Task: Assign Person0000000063 as Assignee of Issue Issue0000000158 in Backlog  in Scrum Project Project0000000032 in Jira. Assign Person0000000064 as Assignee of Issue Issue0000000159 in Backlog  in Scrum Project Project0000000032 in Jira. Assign Person0000000064 as Assignee of Issue Issue0000000160 in Backlog  in Scrum Project Project0000000032 in Jira. Create a Sprint called Sprint0000000091 in Scrum Project Project0000000031 in Jira. Create a Sprint called Sprint0000000092 in Scrum Project Project0000000031 in Jira
Action: Mouse moved to (317, 122)
Screenshot: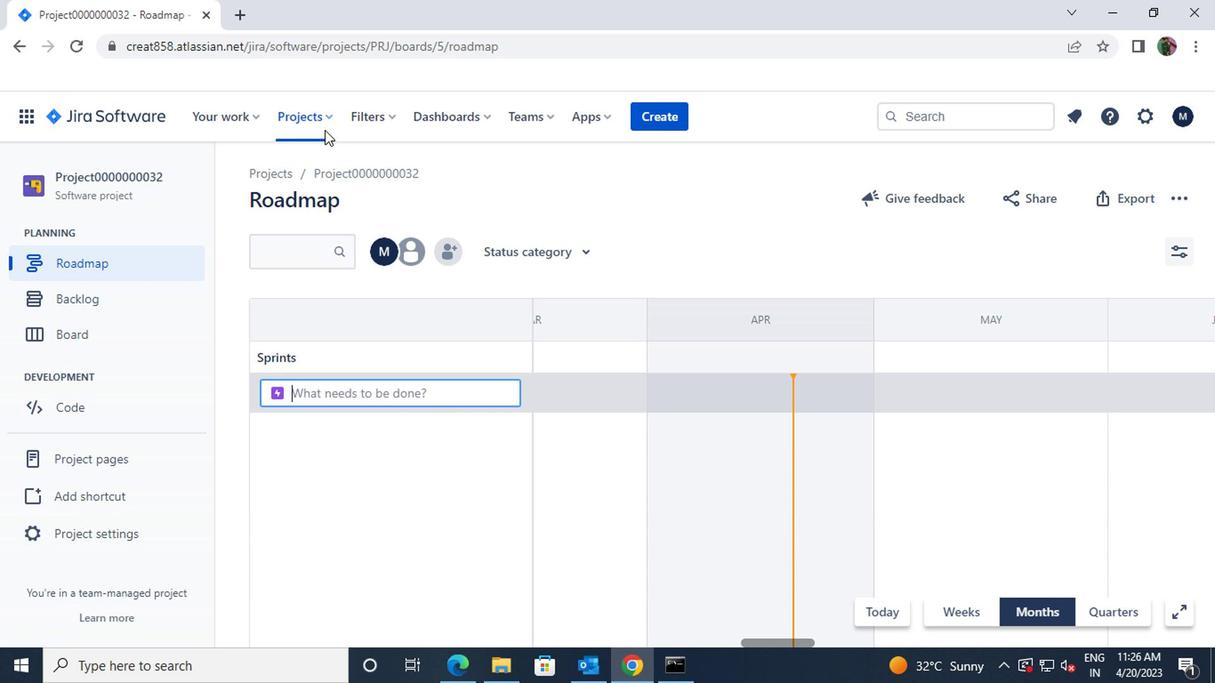 
Action: Mouse pressed left at (317, 122)
Screenshot: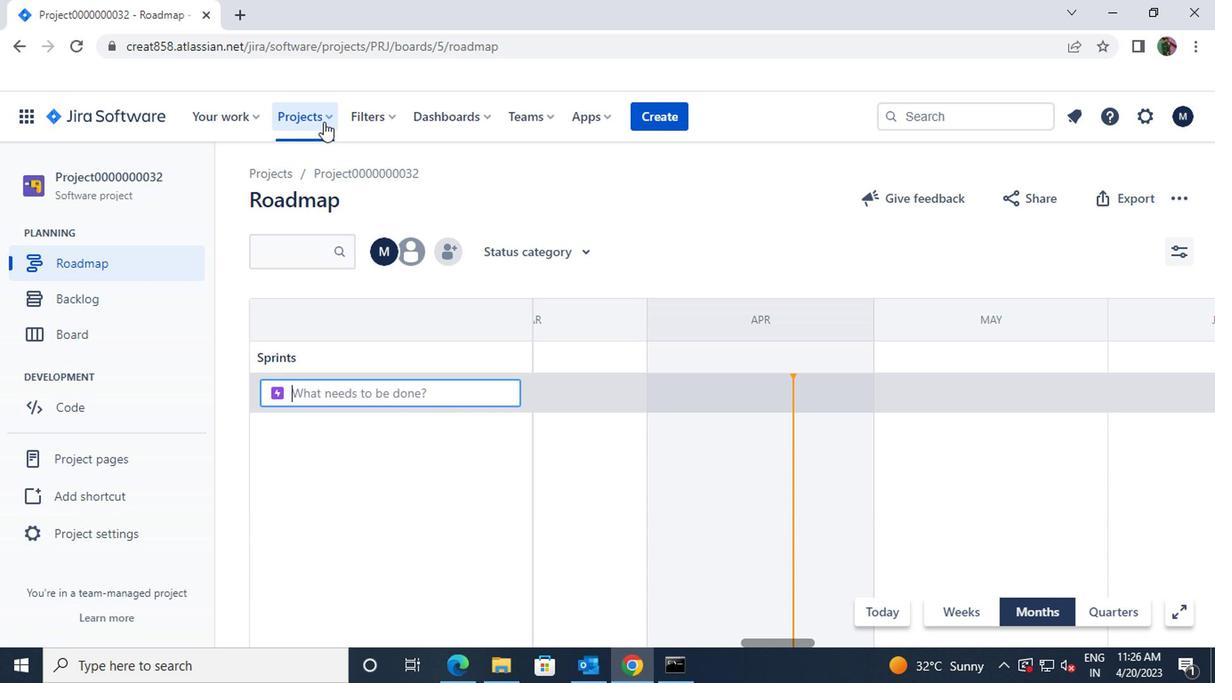 
Action: Mouse moved to (354, 198)
Screenshot: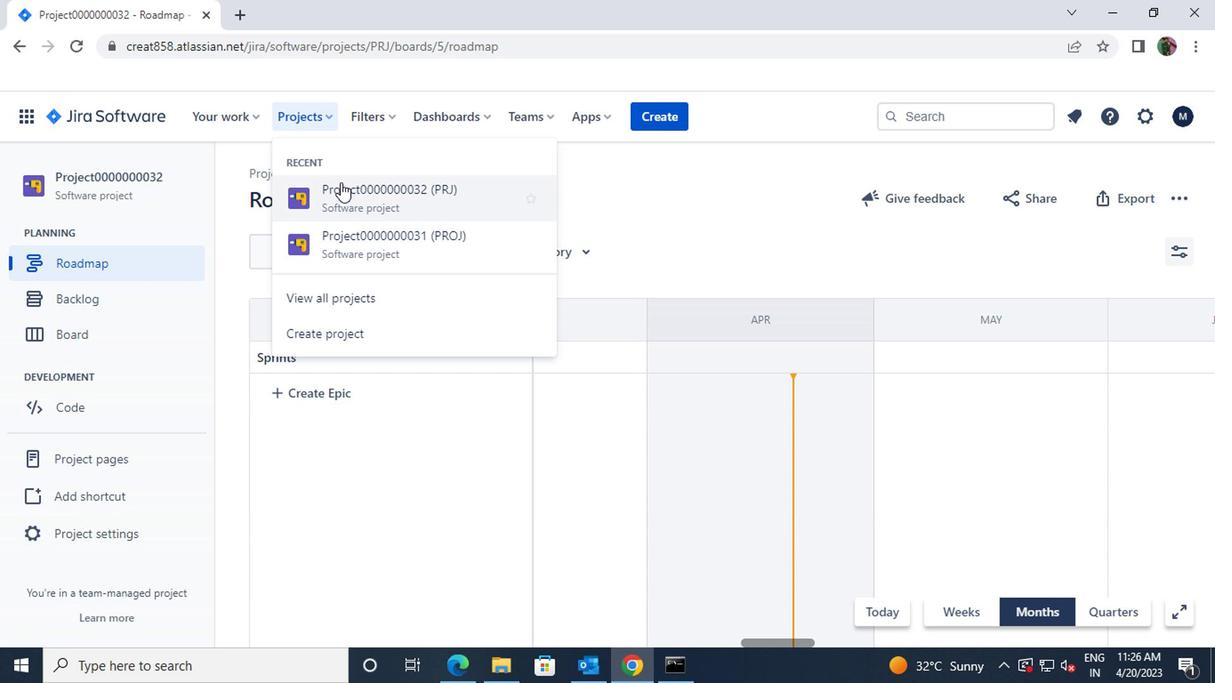 
Action: Mouse pressed left at (354, 198)
Screenshot: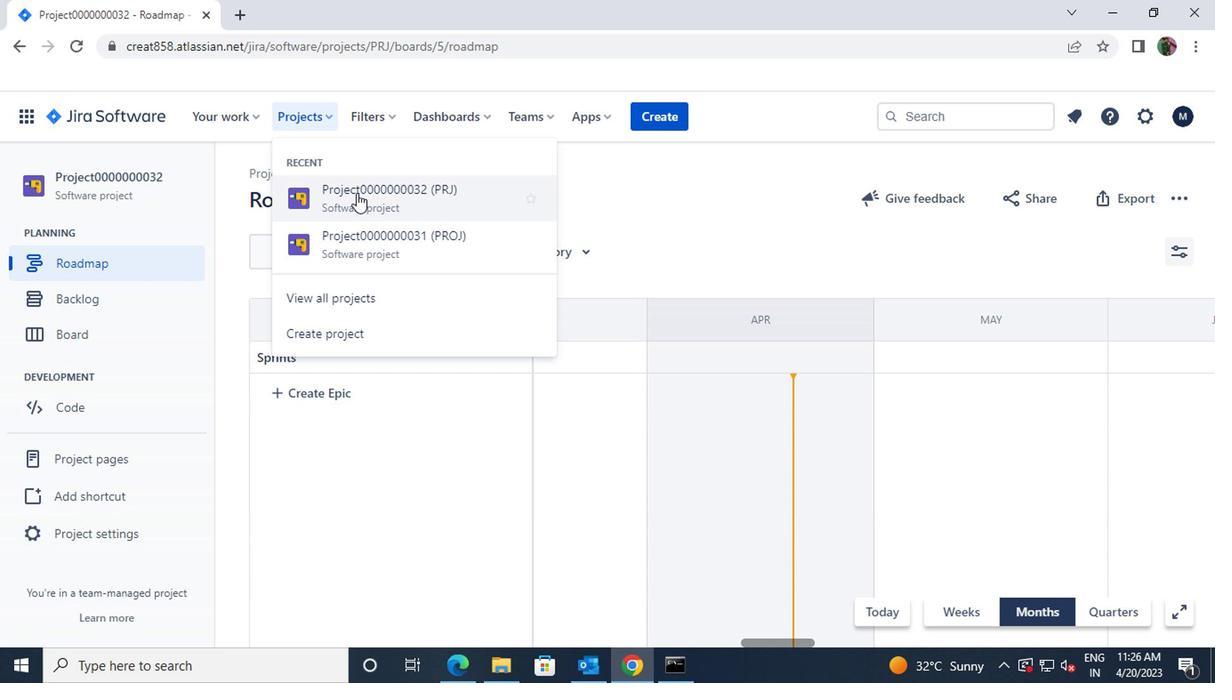 
Action: Mouse moved to (91, 300)
Screenshot: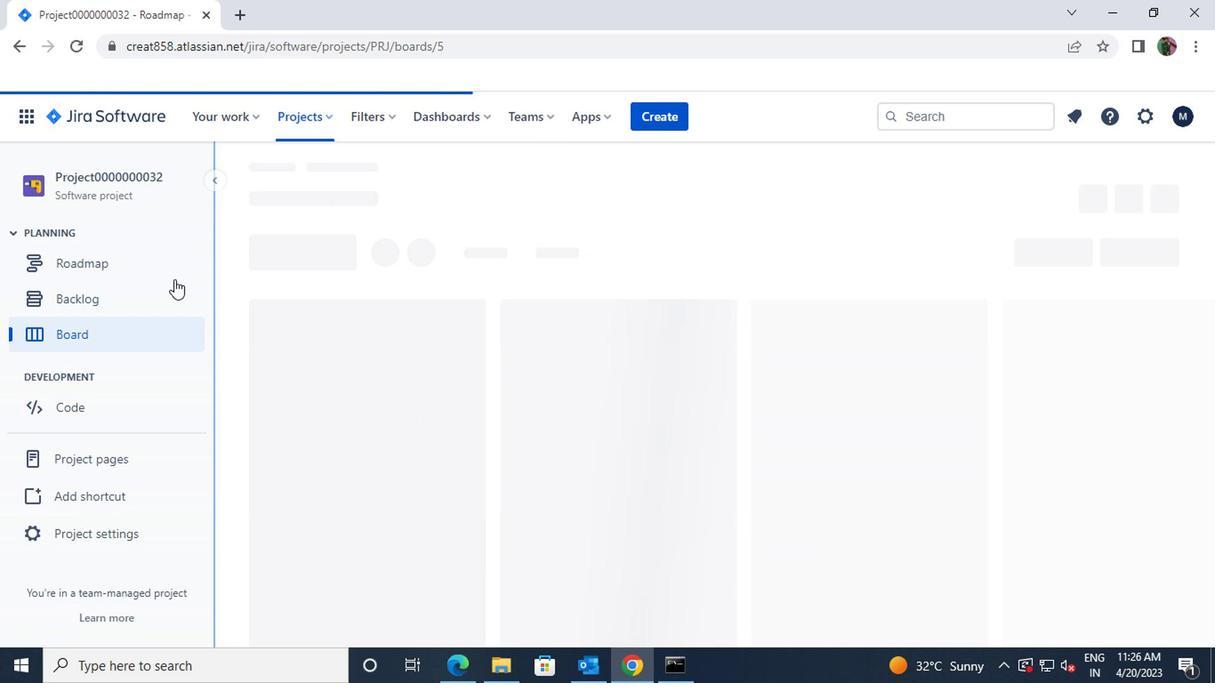 
Action: Mouse pressed left at (91, 300)
Screenshot: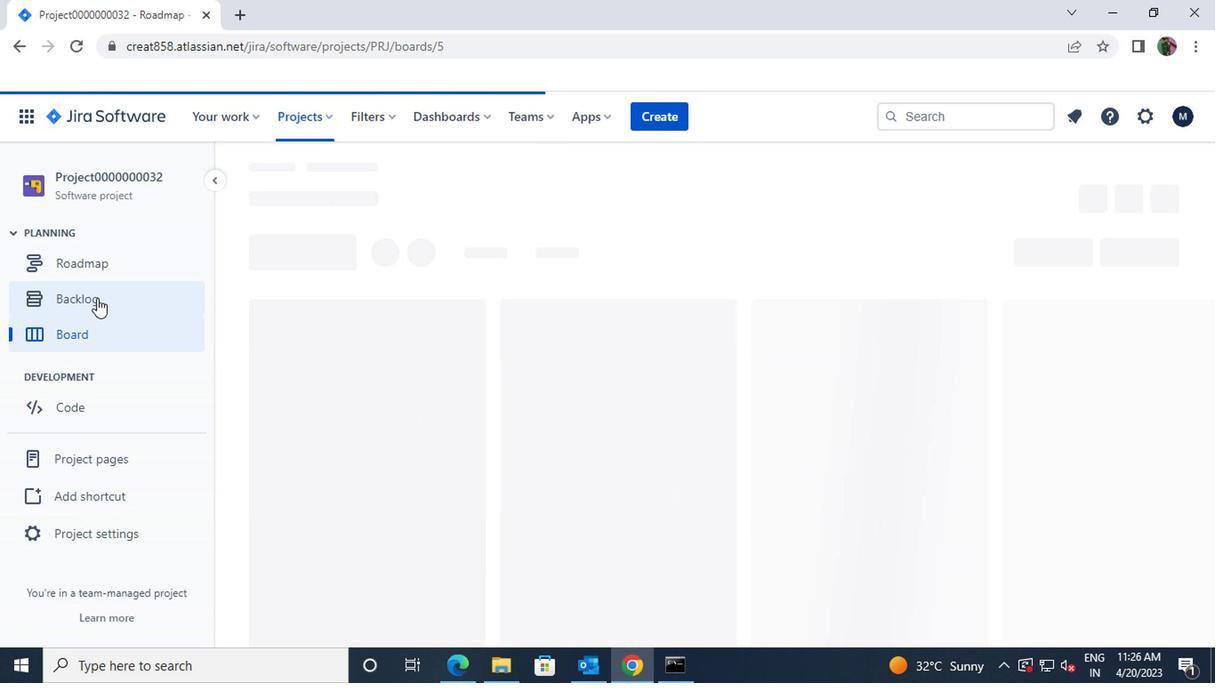
Action: Mouse moved to (1098, 422)
Screenshot: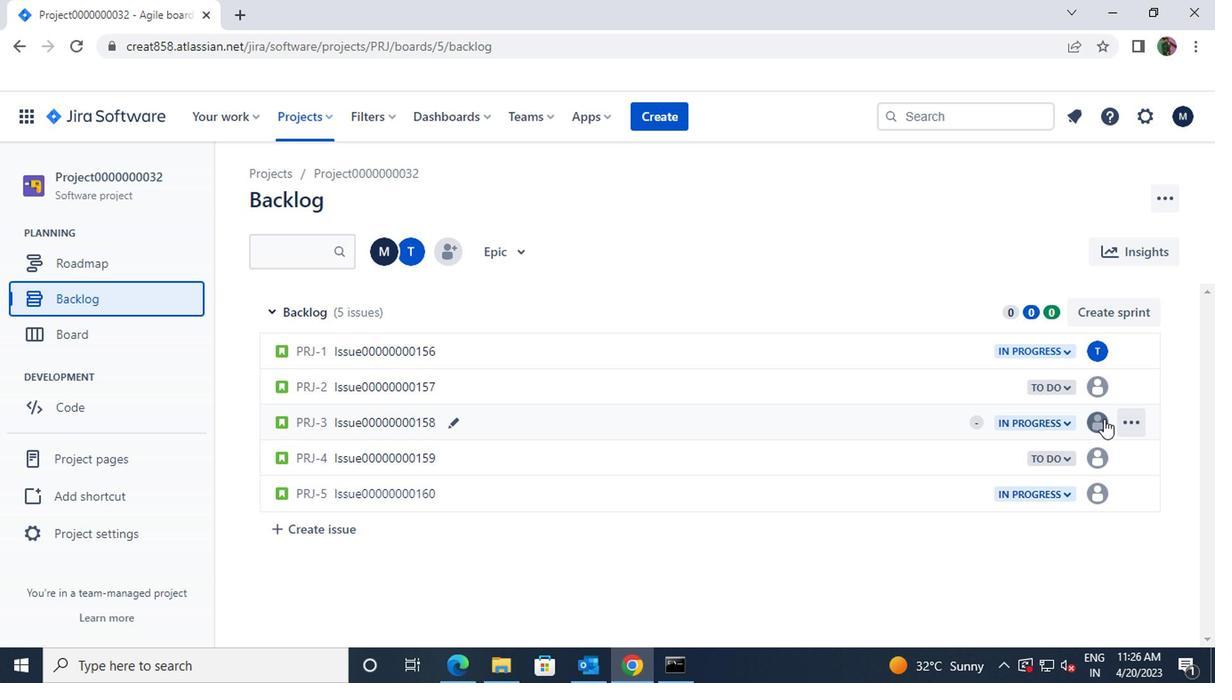
Action: Mouse pressed left at (1098, 422)
Screenshot: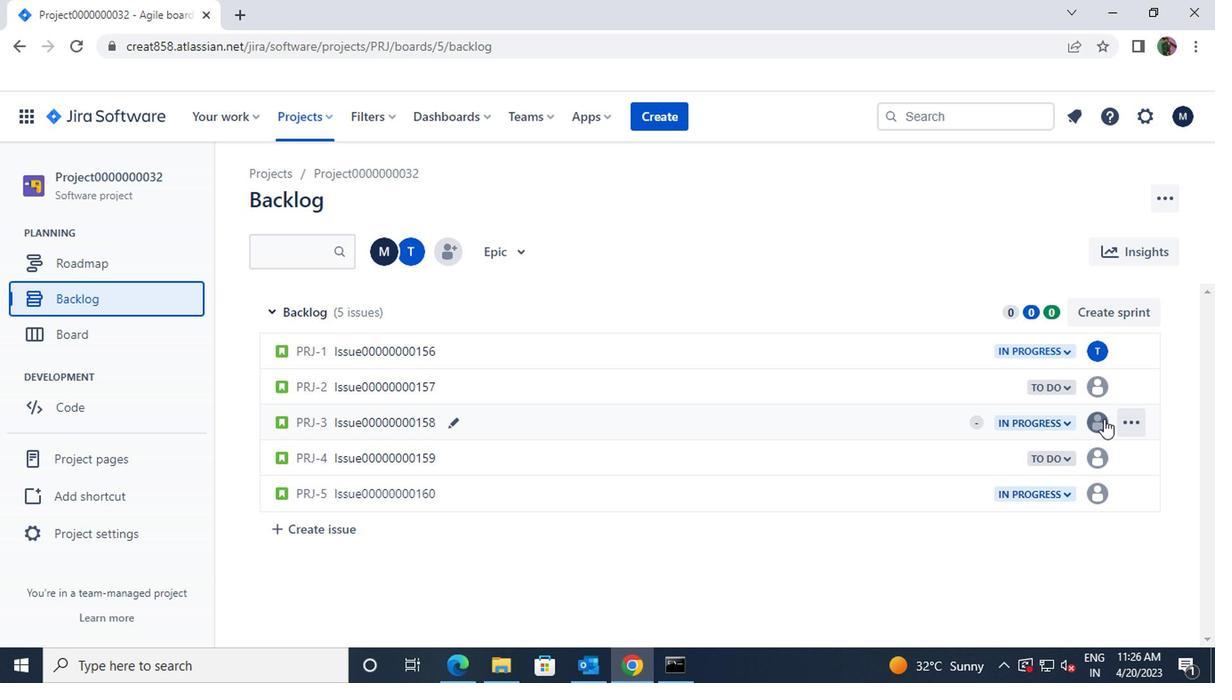 
Action: Mouse moved to (1038, 443)
Screenshot: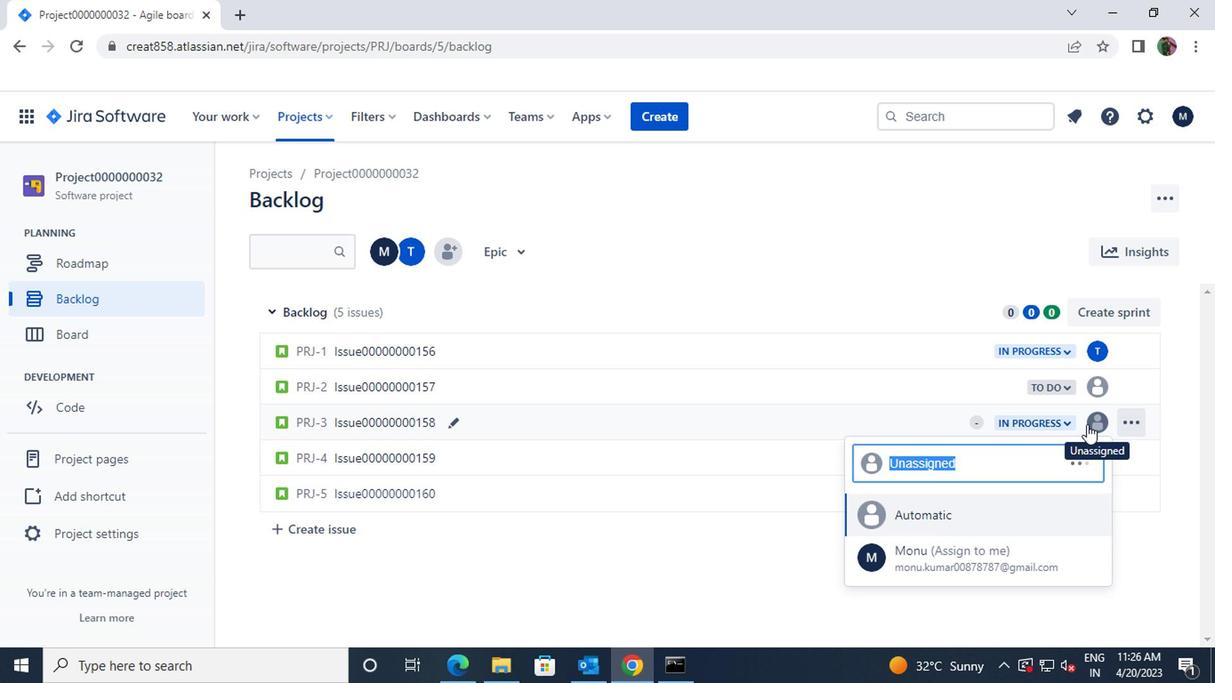
Action: Key pressed vinny
Screenshot: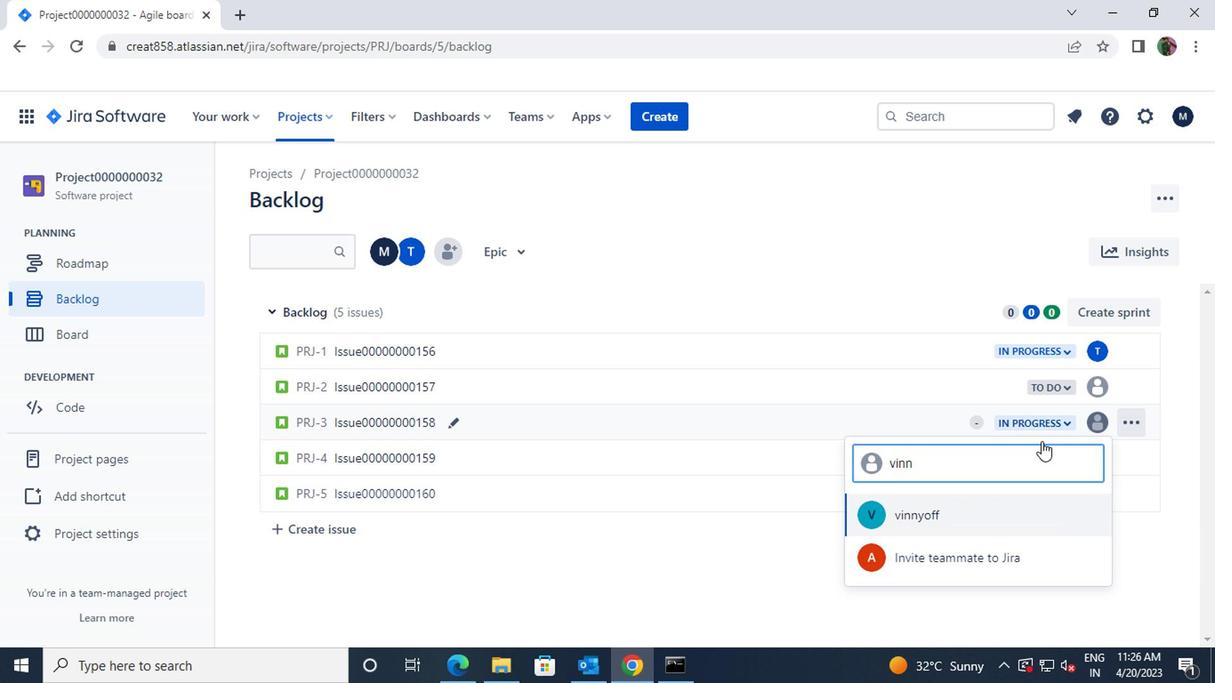 
Action: Mouse moved to (904, 508)
Screenshot: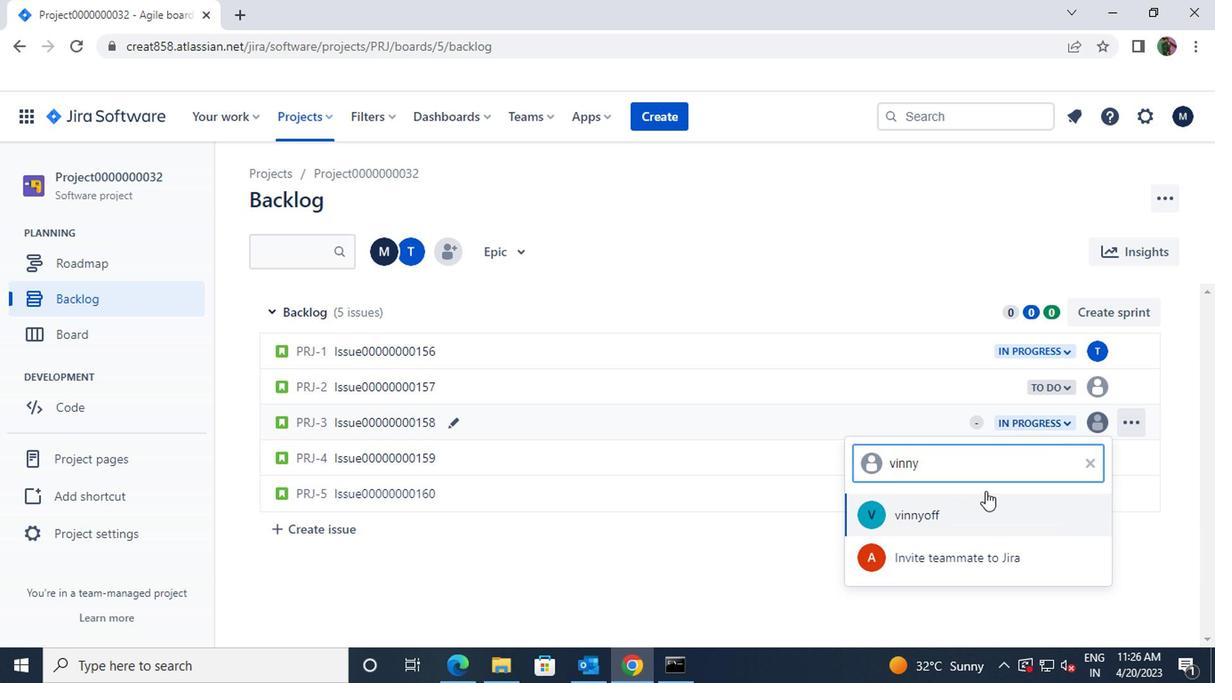 
Action: Mouse pressed left at (904, 508)
Screenshot: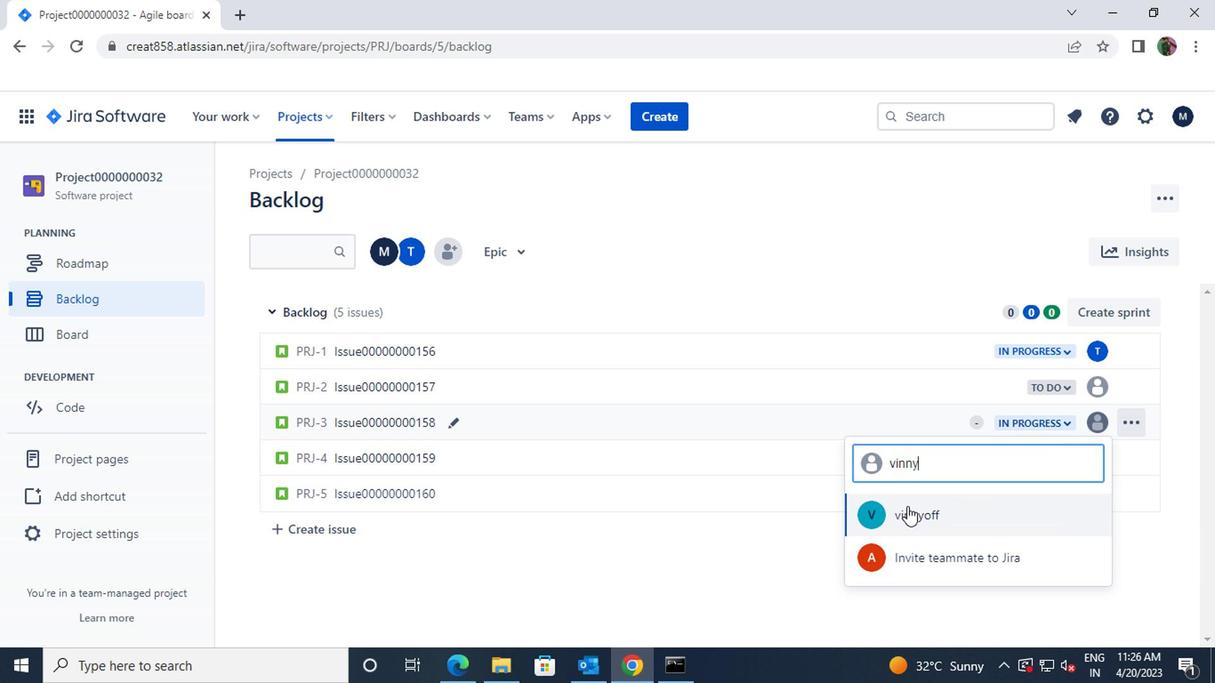 
Action: Mouse moved to (1096, 460)
Screenshot: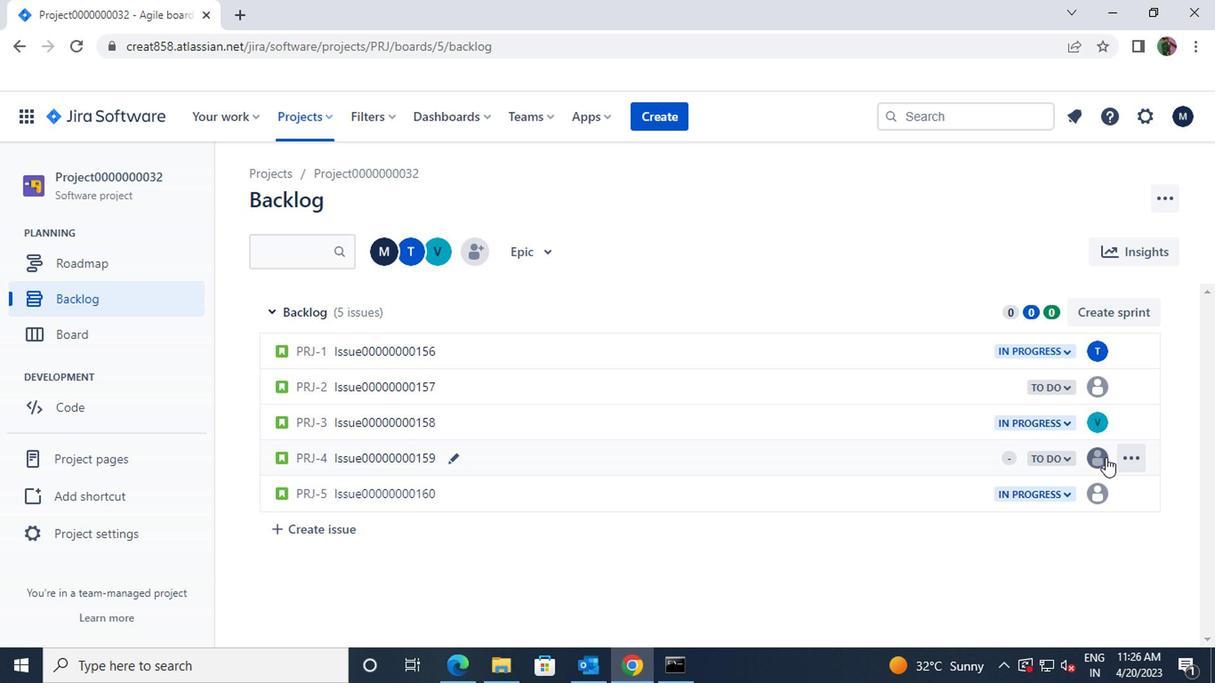 
Action: Mouse pressed left at (1096, 460)
Screenshot: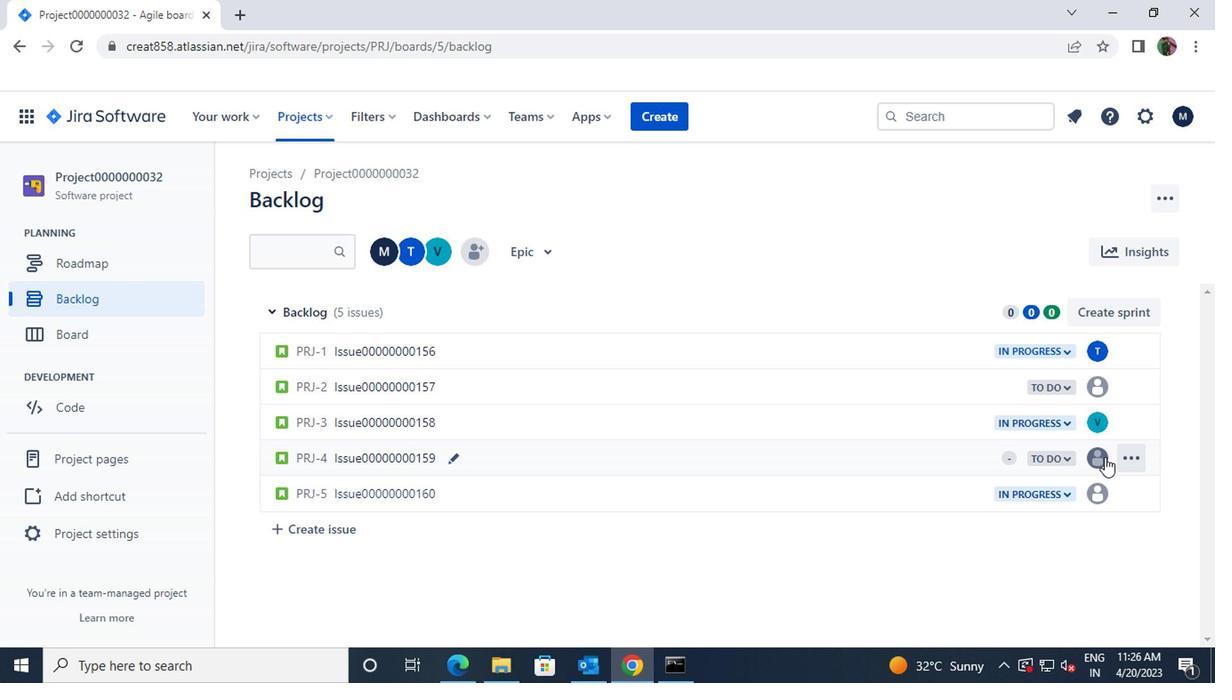 
Action: Key pressed prateek<Key.shift>@GMAIL.COM<Key.enter>
Screenshot: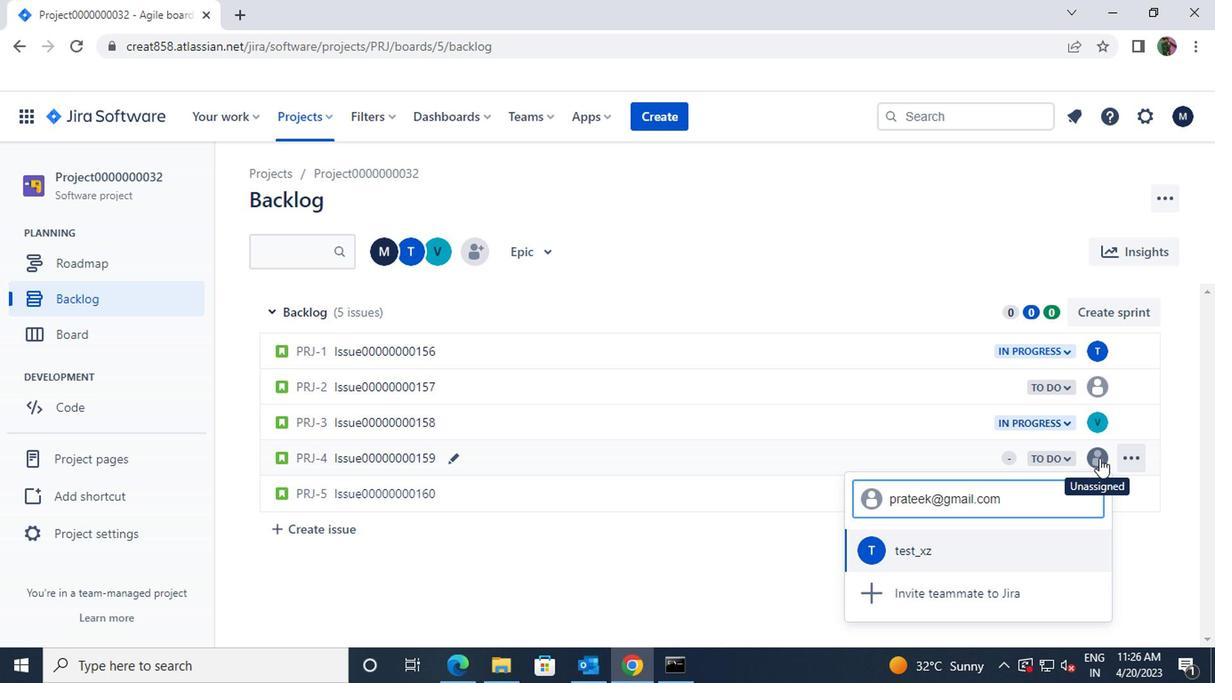 
Action: Mouse moved to (1090, 481)
Screenshot: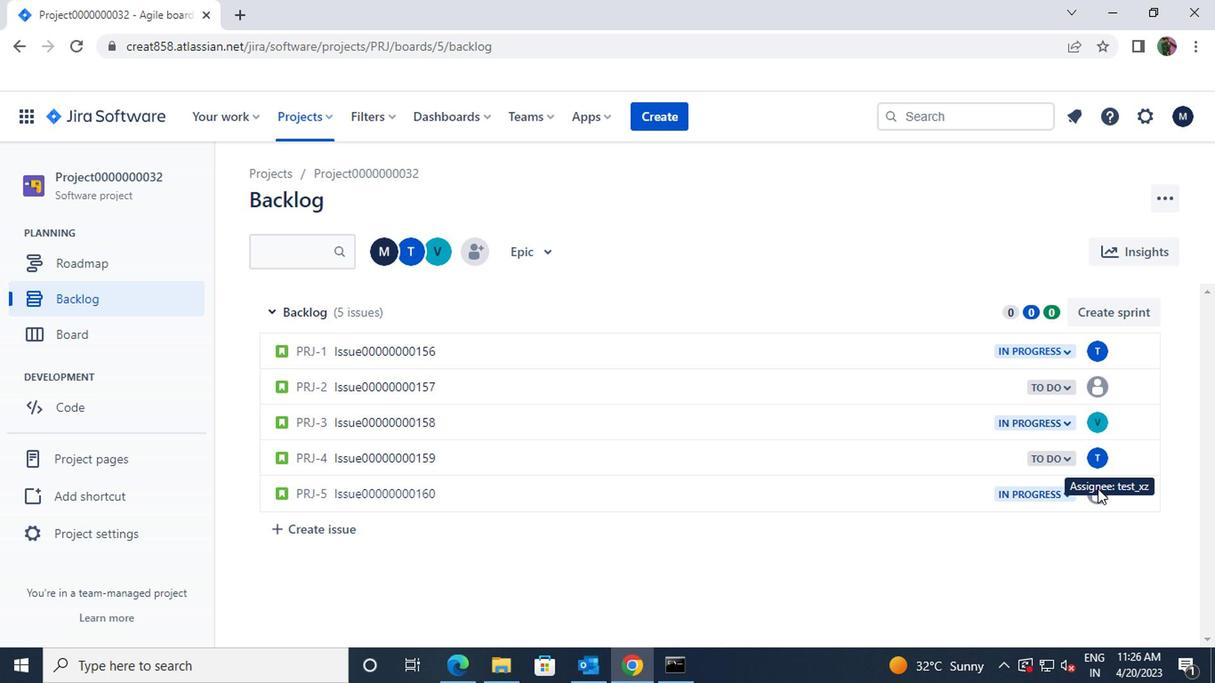 
Action: Mouse scrolled (1090, 480) with delta (0, -1)
Screenshot: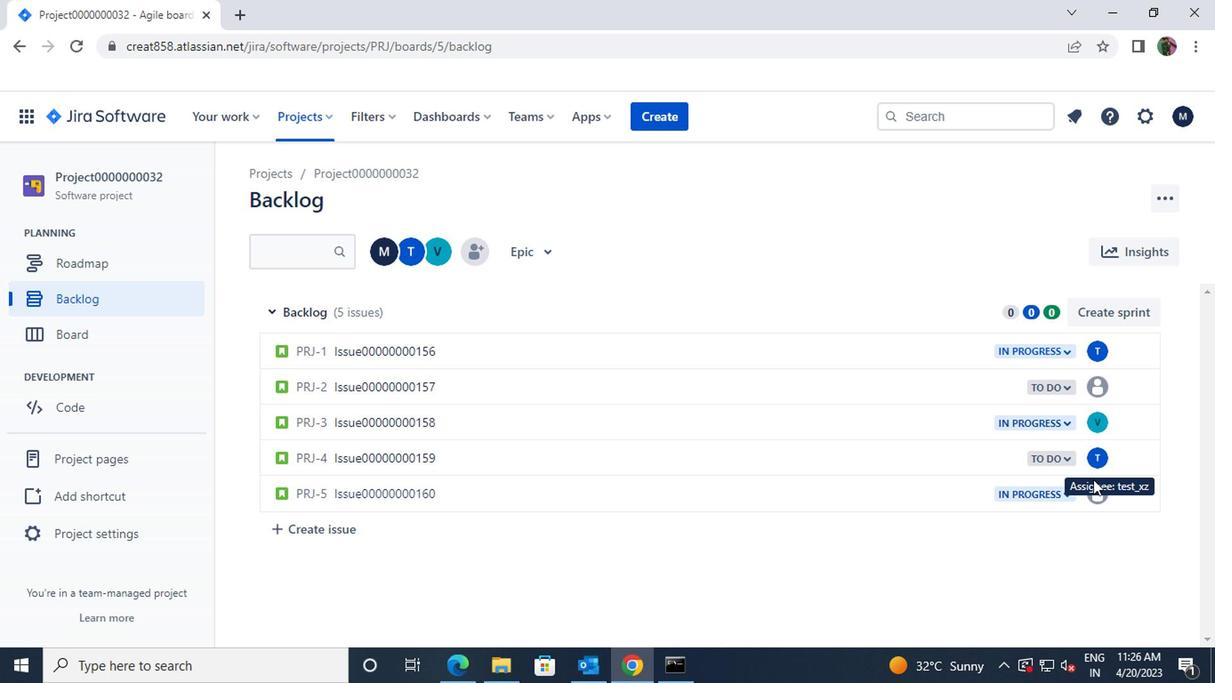 
Action: Mouse moved to (1096, 493)
Screenshot: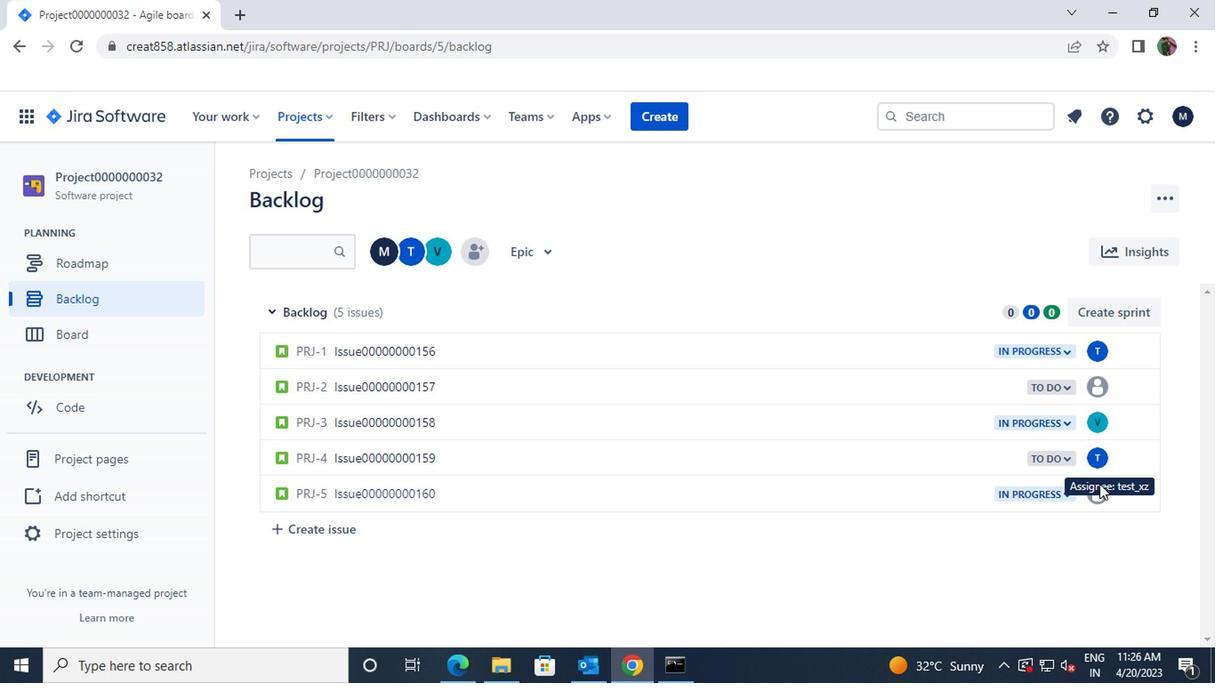 
Action: Mouse pressed left at (1096, 493)
Screenshot: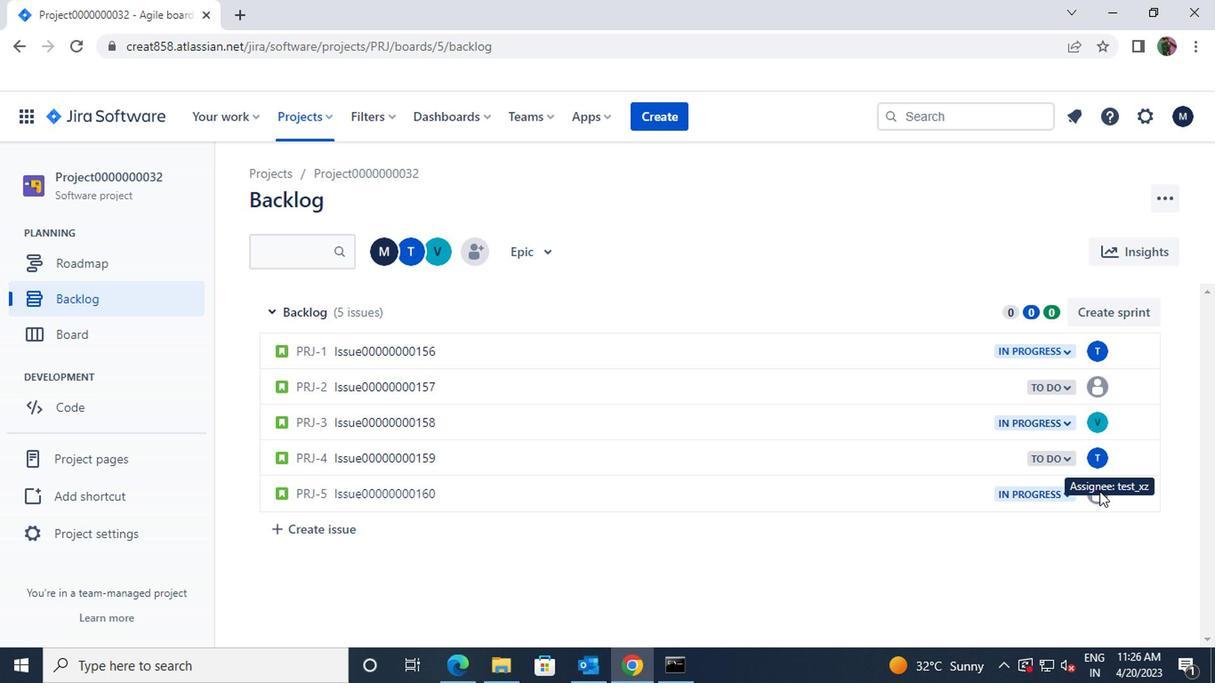 
Action: Mouse moved to (1096, 486)
Screenshot: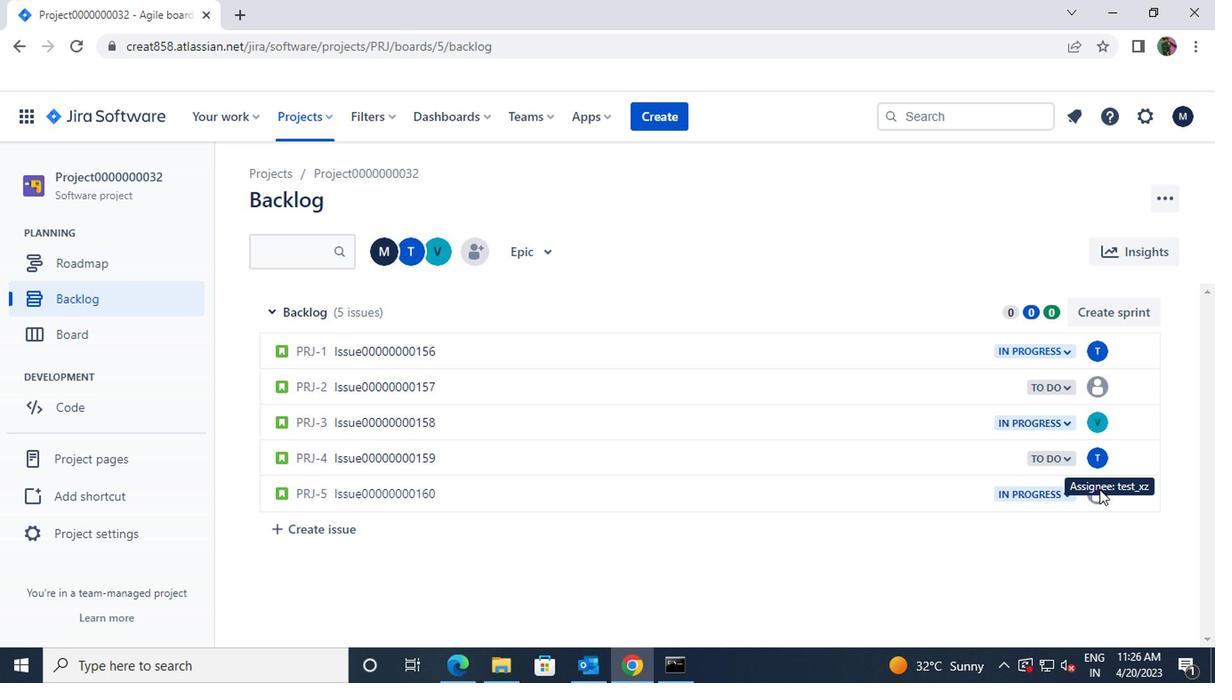 
Action: Mouse pressed left at (1096, 486)
Screenshot: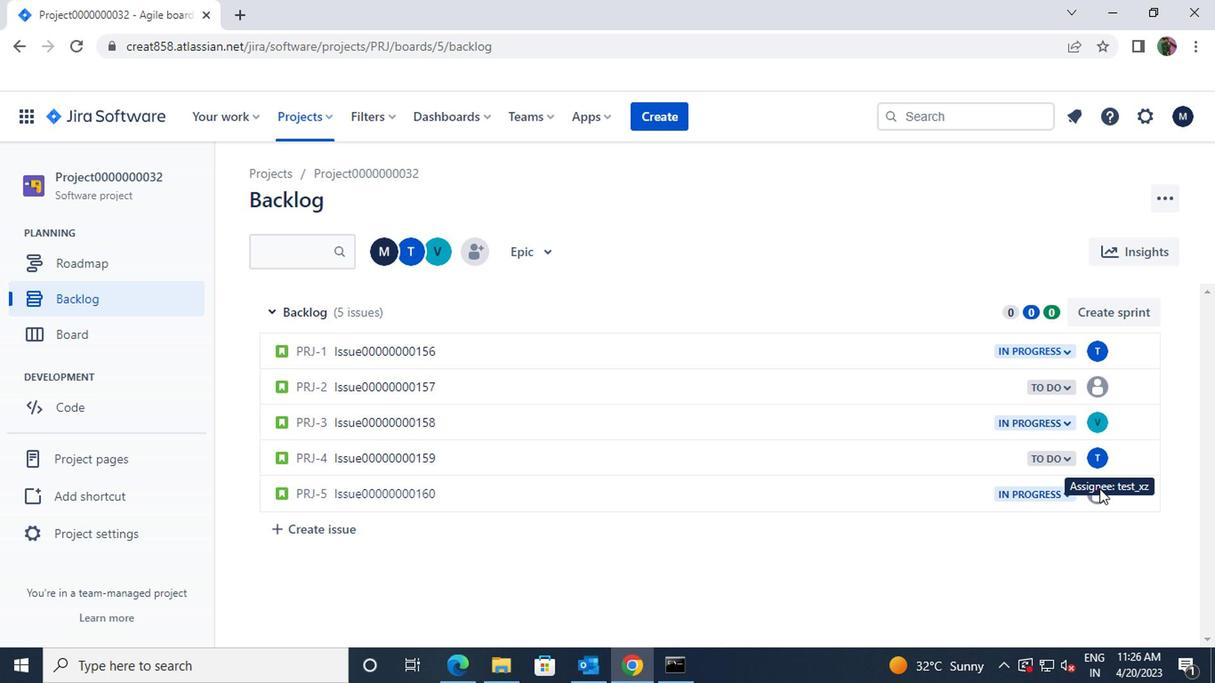 
Action: Mouse moved to (1091, 497)
Screenshot: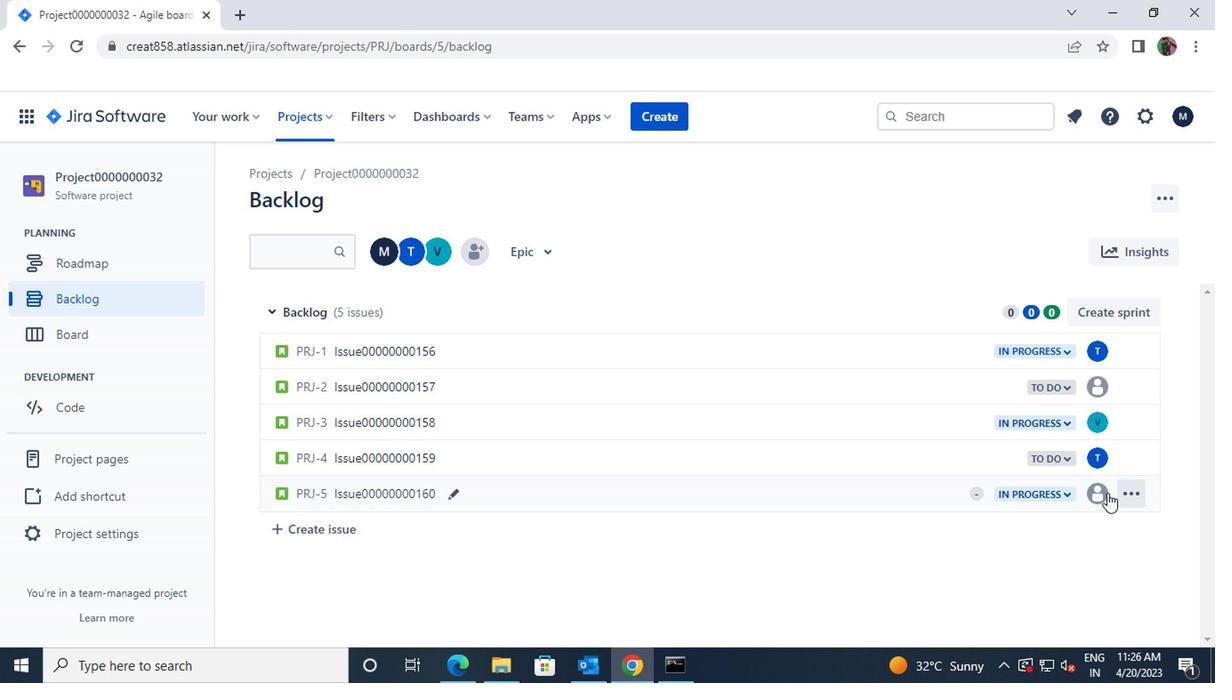 
Action: Mouse pressed left at (1091, 497)
Screenshot: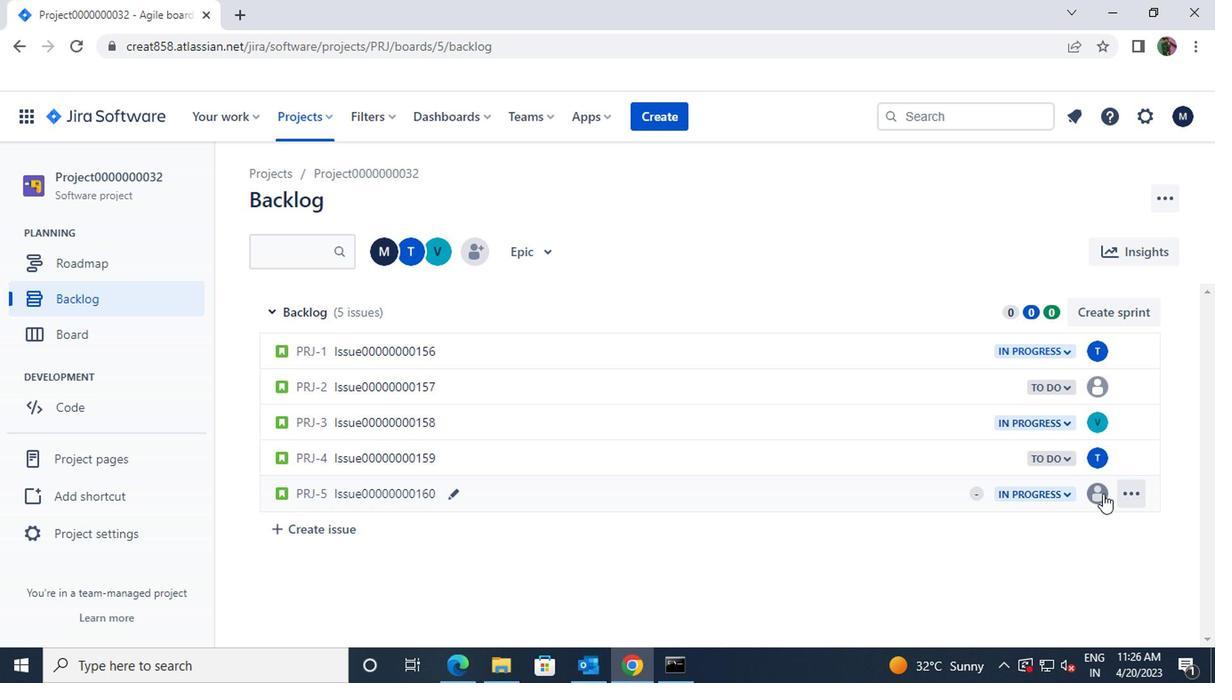 
Action: Mouse moved to (1081, 506)
Screenshot: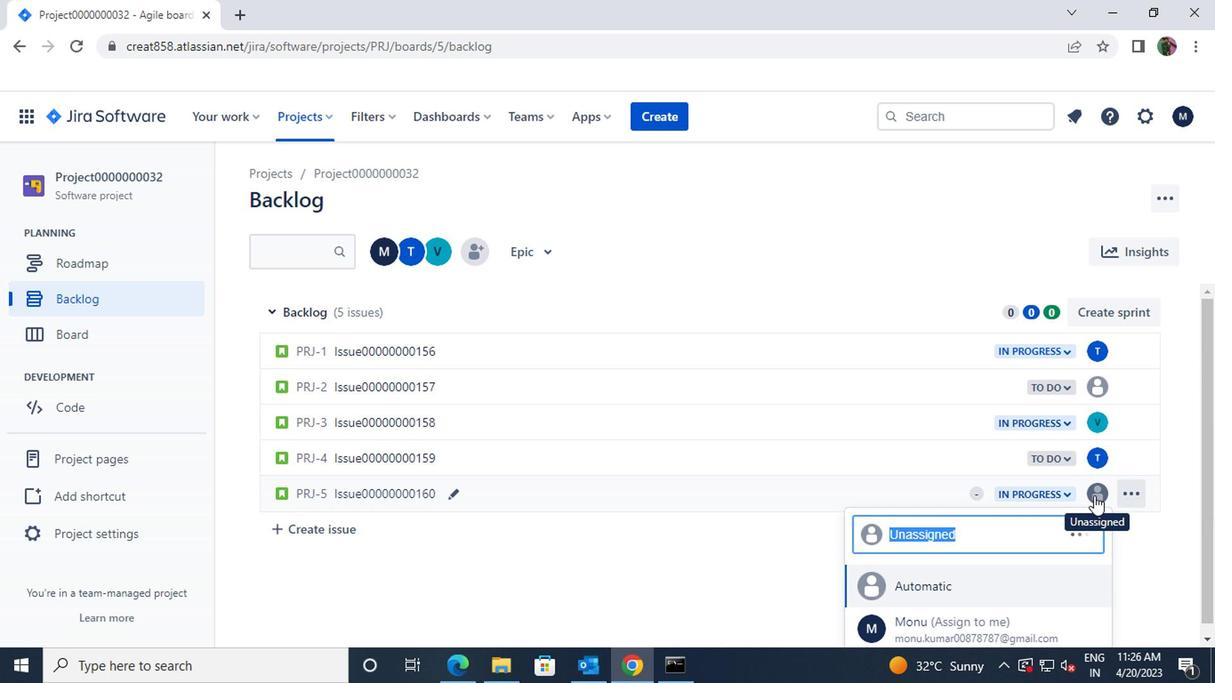 
Action: Key pressed PRATEEK<Key.shift>@GMAIL.COM<Key.enter>
Screenshot: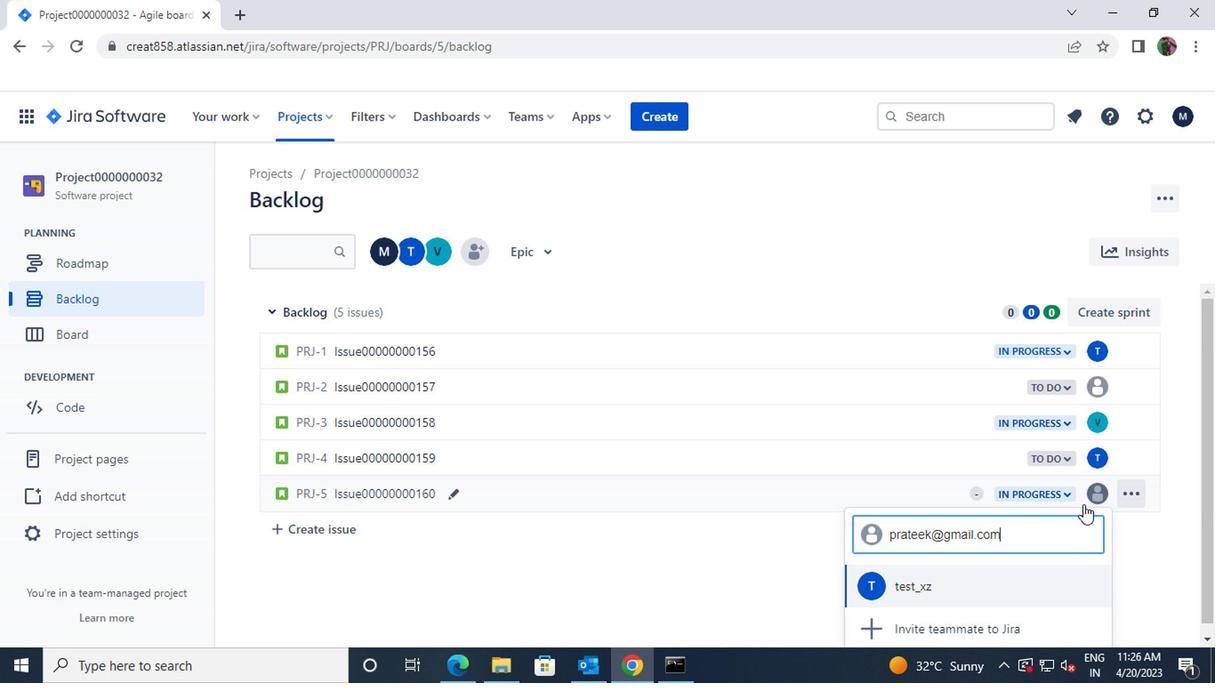 
Action: Mouse moved to (327, 122)
Screenshot: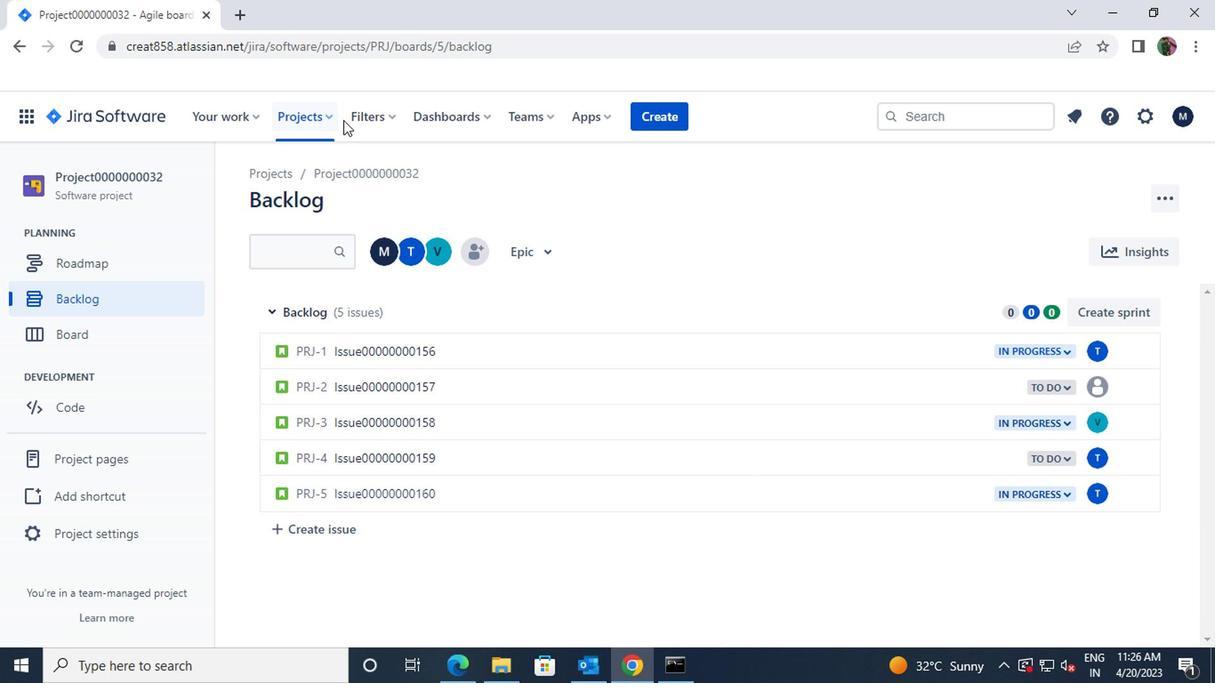 
Action: Mouse pressed left at (327, 122)
Screenshot: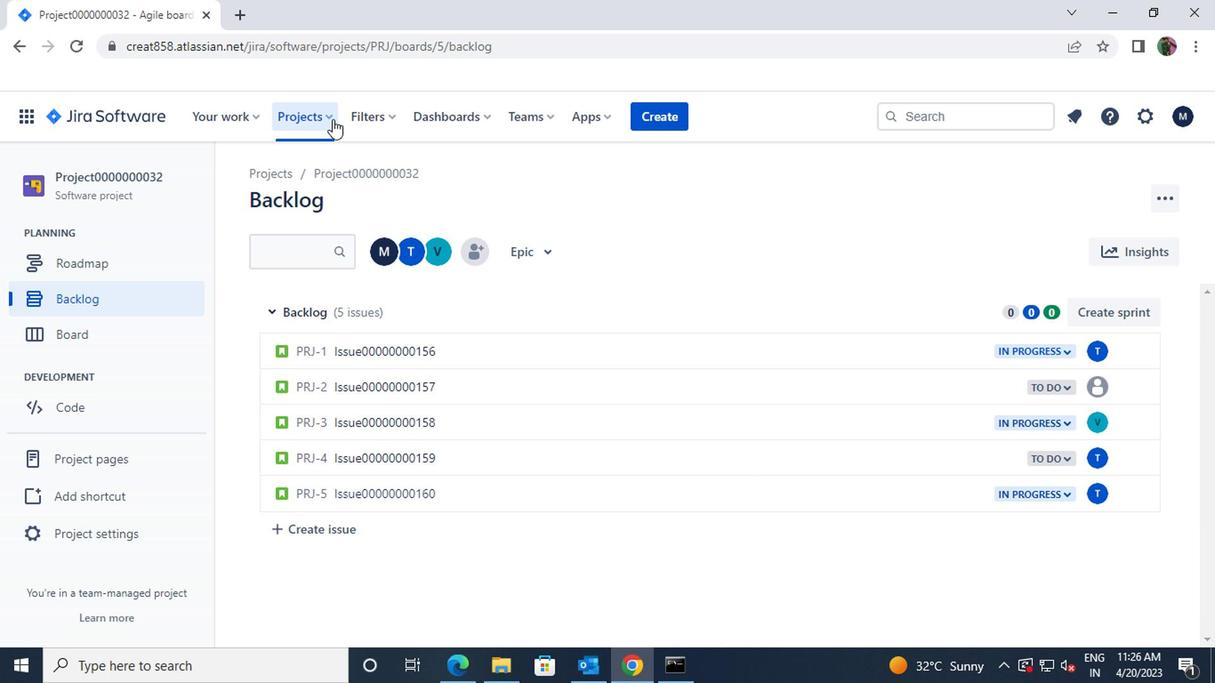
Action: Mouse moved to (335, 233)
Screenshot: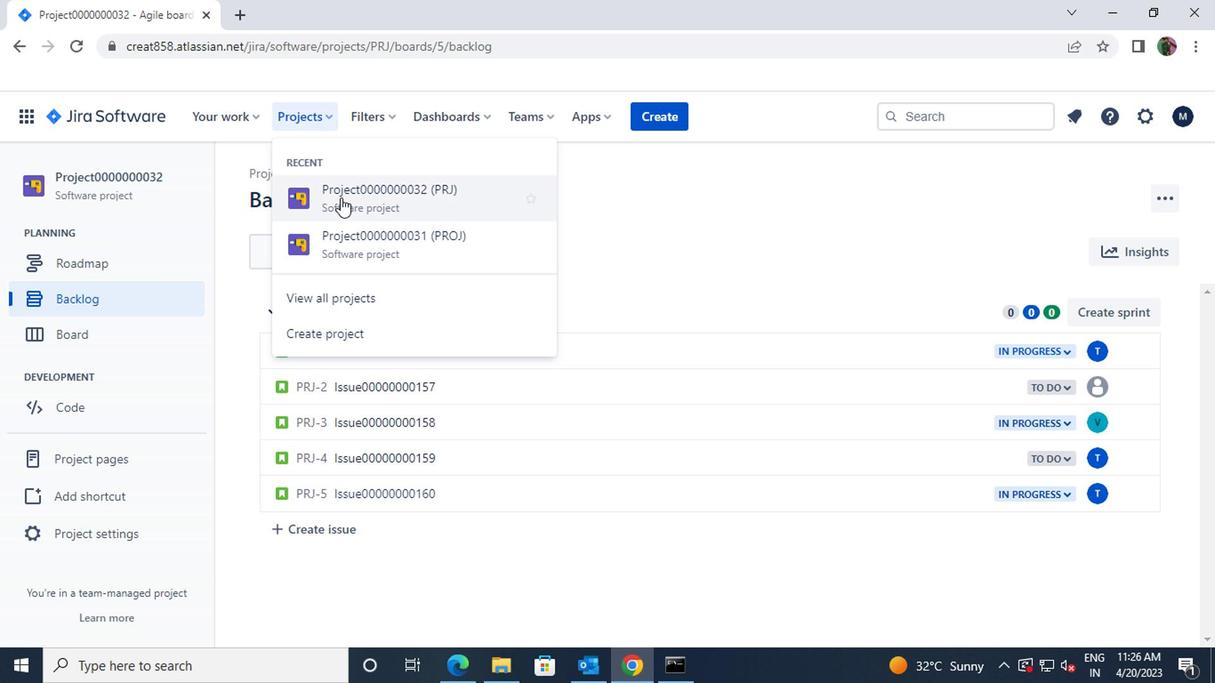 
Action: Mouse pressed left at (335, 233)
Screenshot: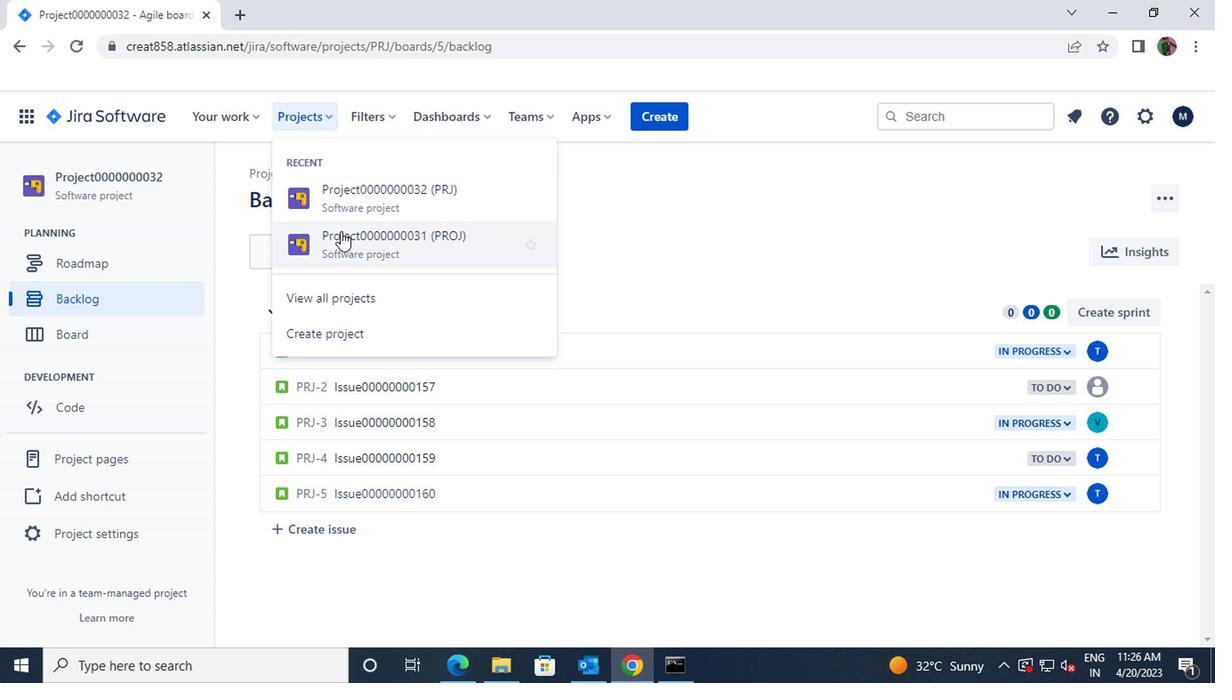 
Action: Mouse moved to (134, 298)
Screenshot: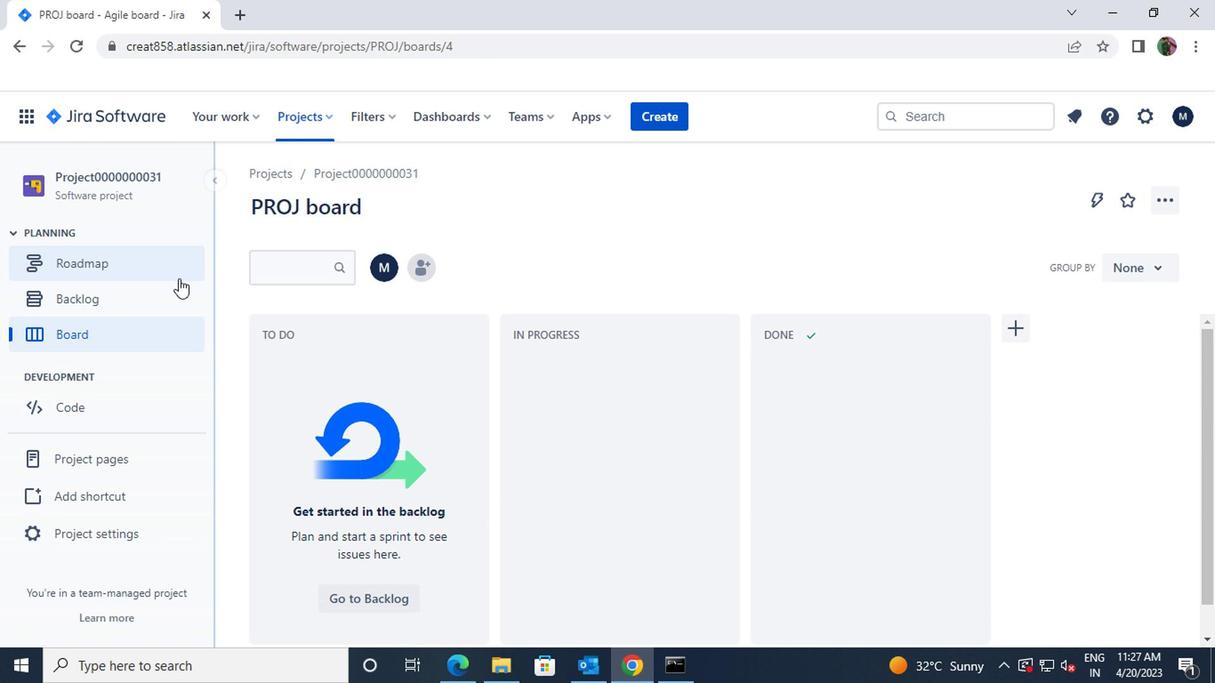 
Action: Mouse pressed left at (134, 298)
Screenshot: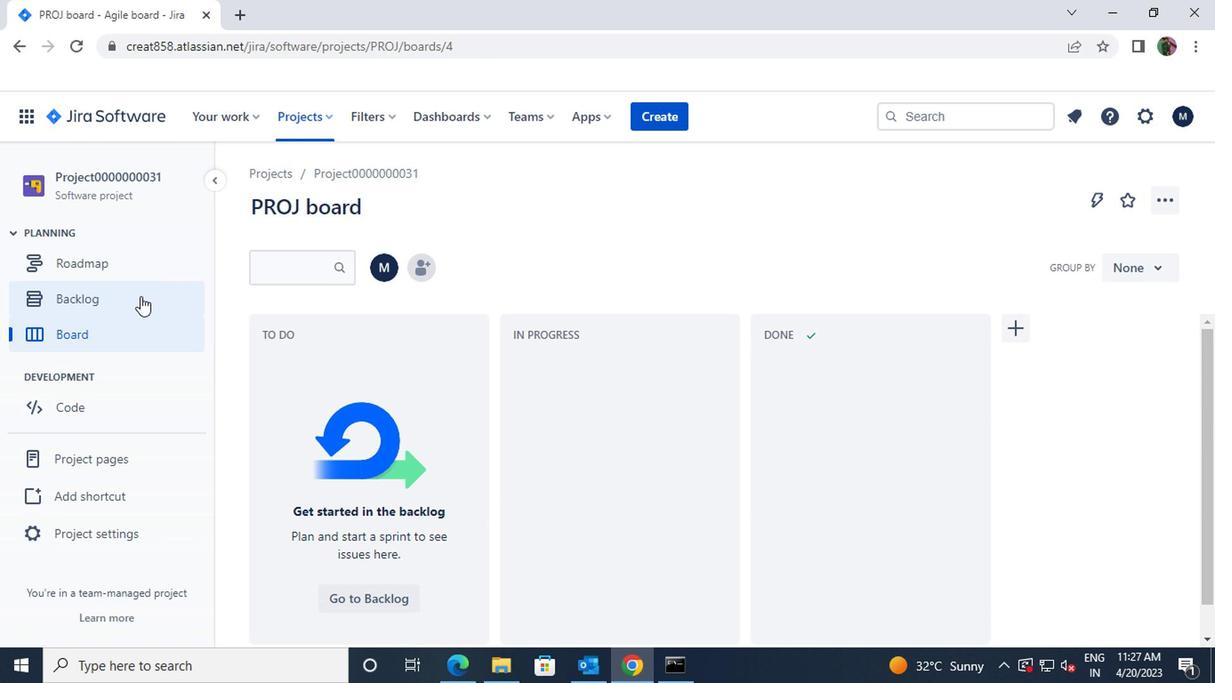 
Action: Mouse moved to (324, 404)
Screenshot: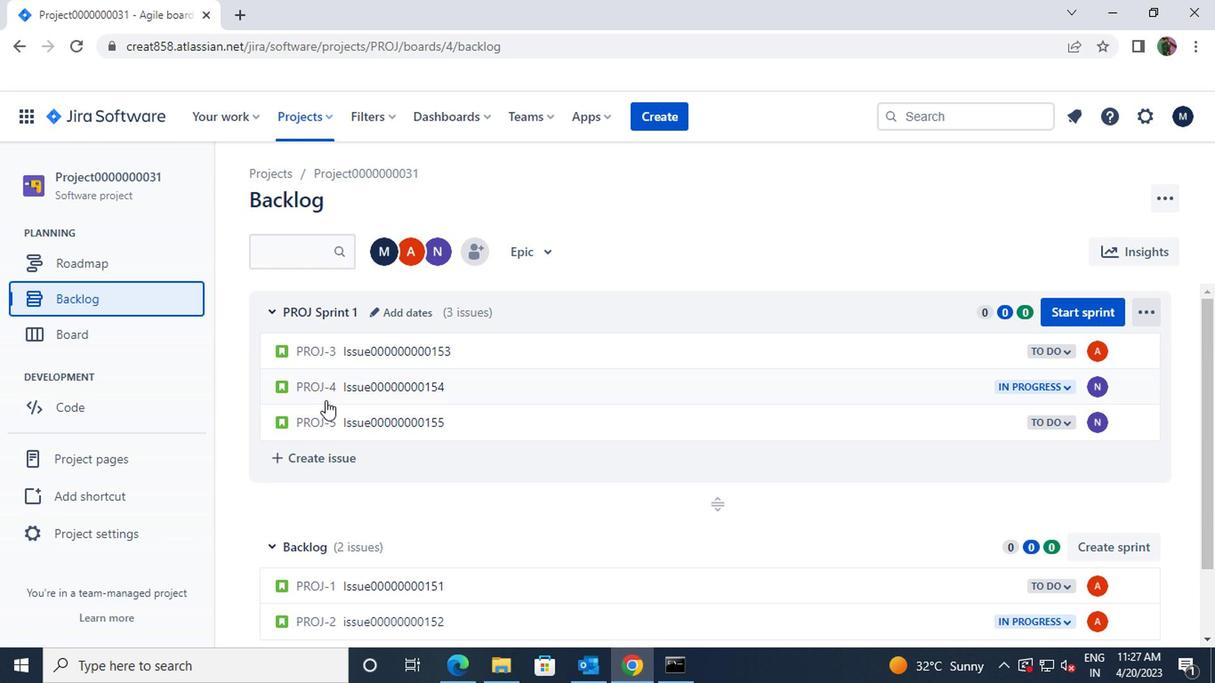 
Action: Mouse scrolled (324, 403) with delta (0, -1)
Screenshot: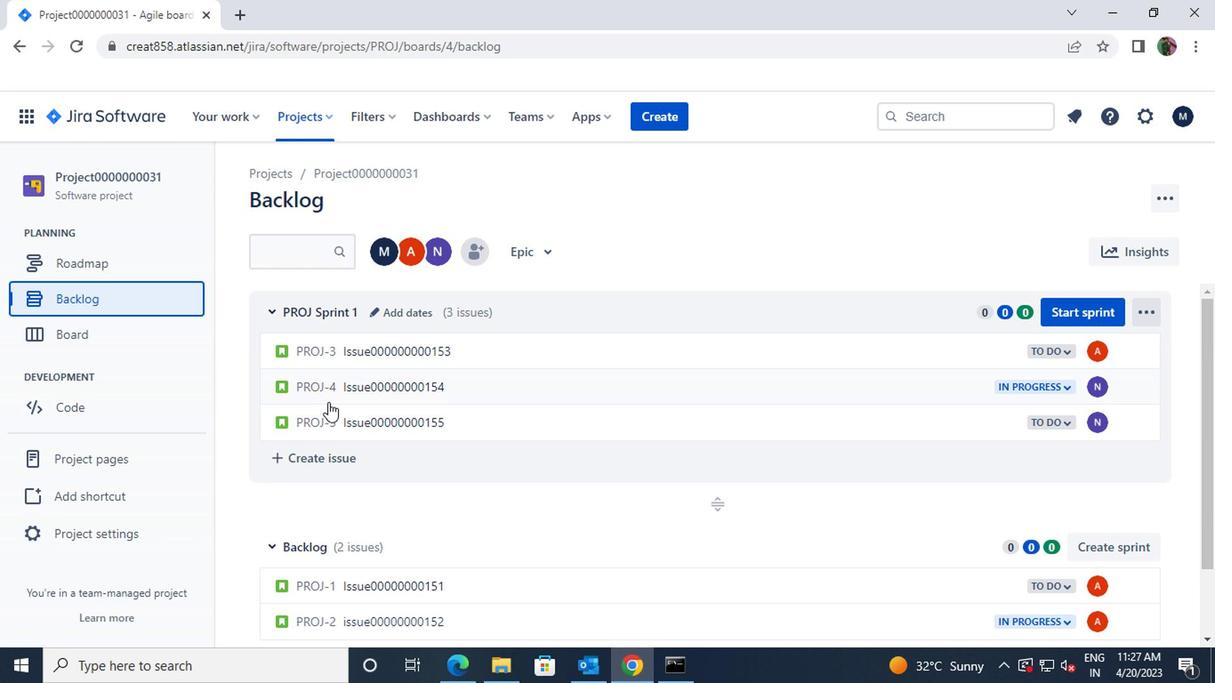 
Action: Mouse scrolled (324, 403) with delta (0, -1)
Screenshot: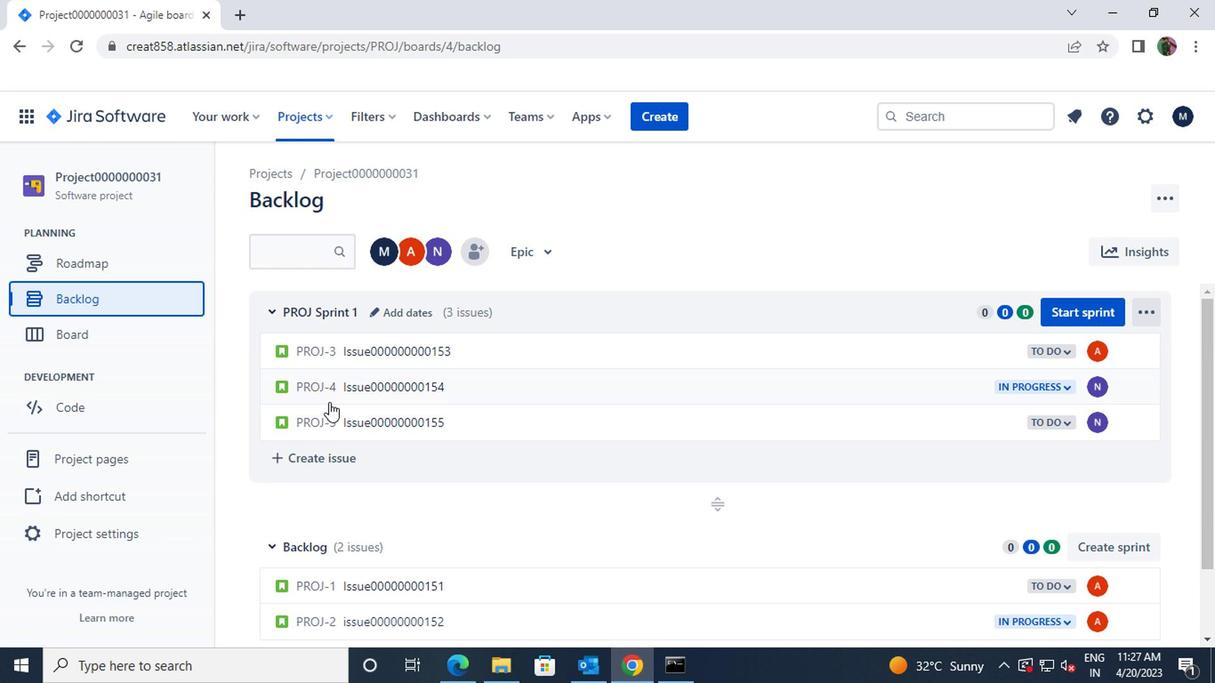 
Action: Mouse moved to (325, 404)
Screenshot: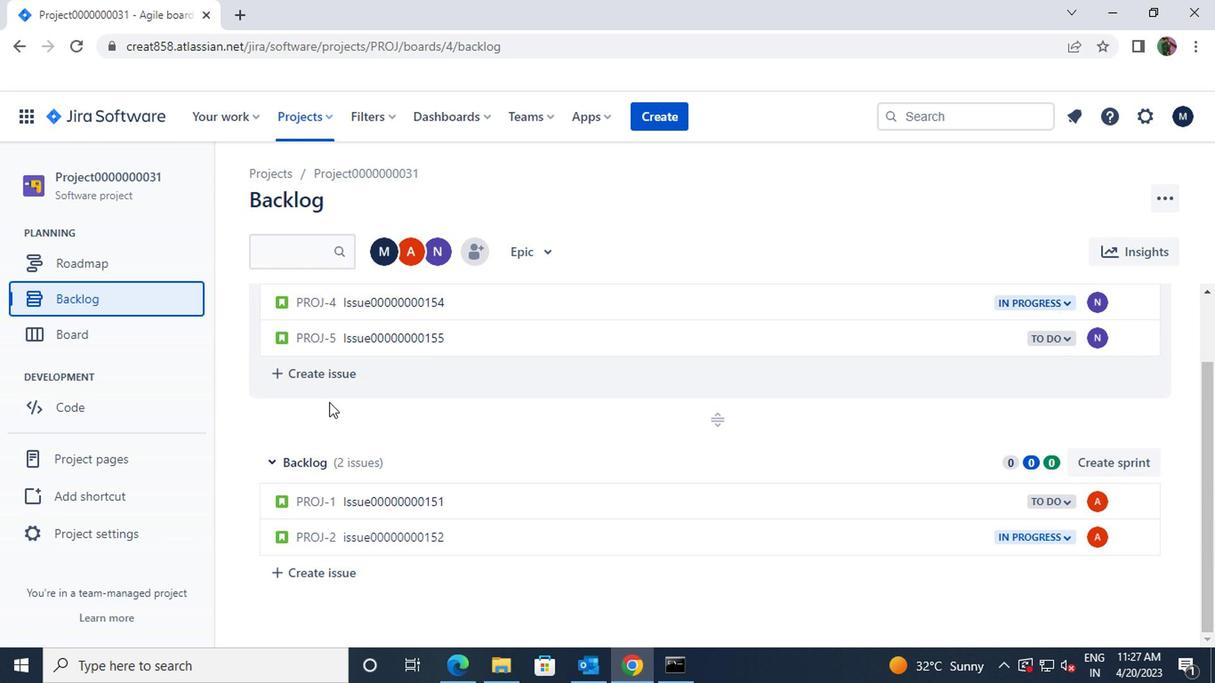
Action: Mouse scrolled (325, 405) with delta (0, 0)
Screenshot: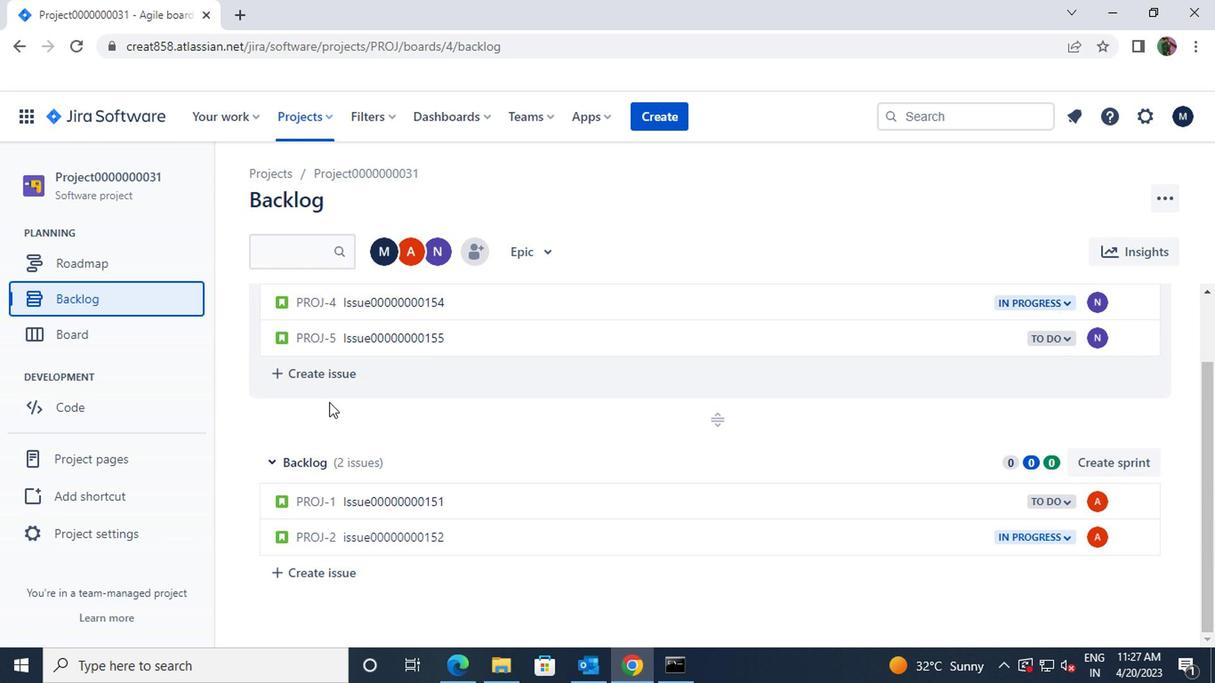 
Action: Mouse moved to (325, 404)
Screenshot: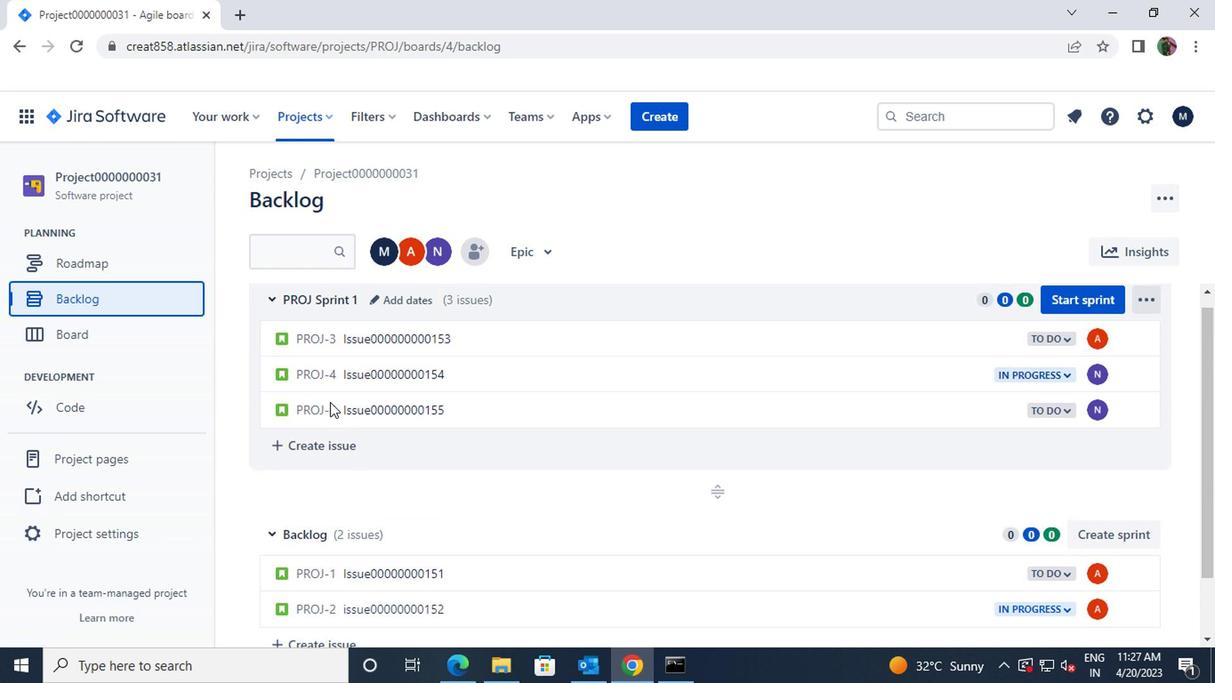 
Action: Mouse scrolled (325, 405) with delta (0, 0)
Screenshot: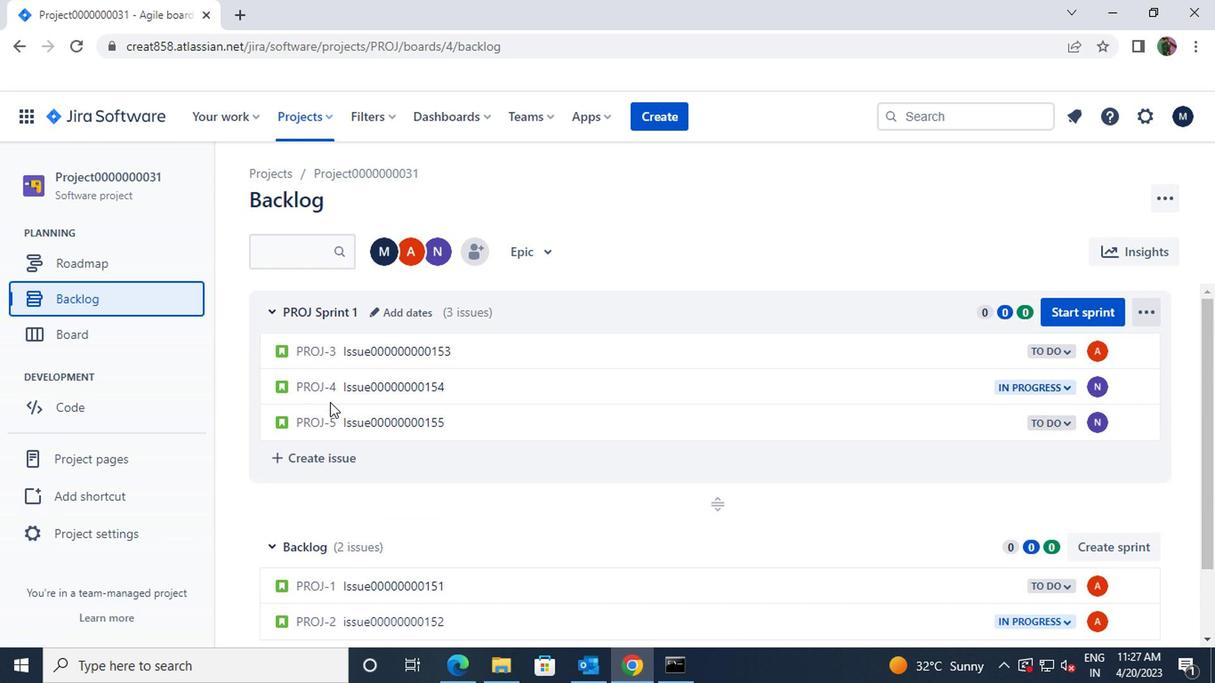 
Action: Mouse moved to (370, 313)
Screenshot: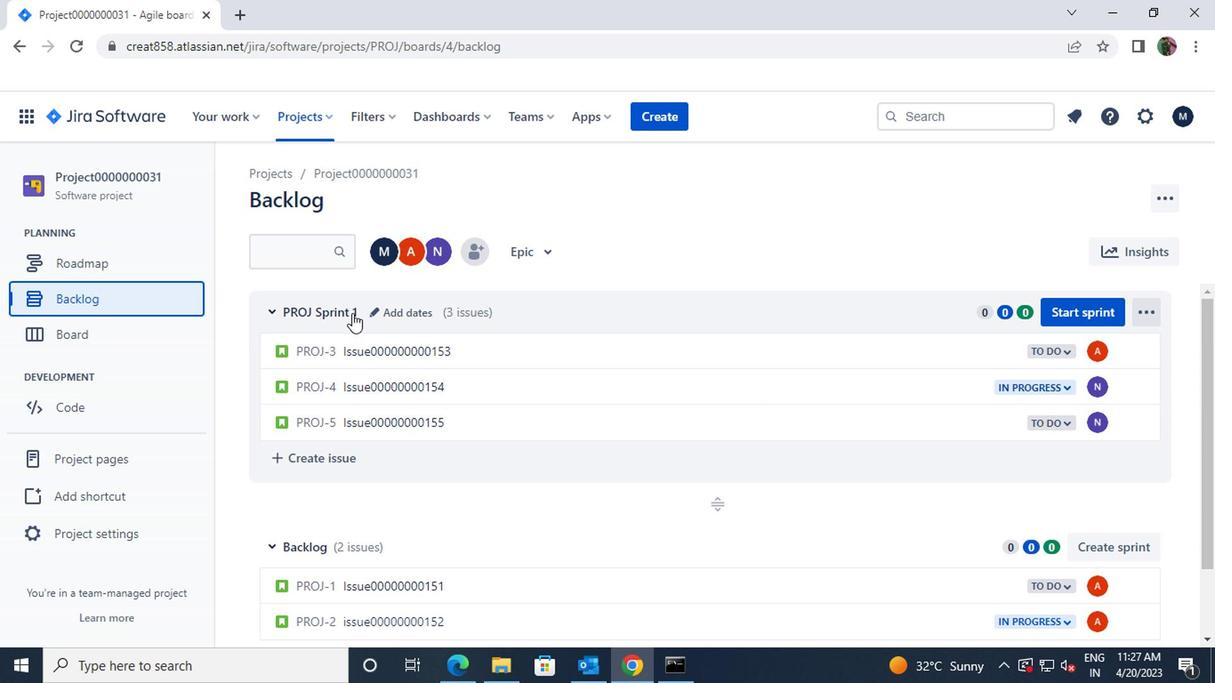 
Action: Mouse pressed left at (370, 313)
Screenshot: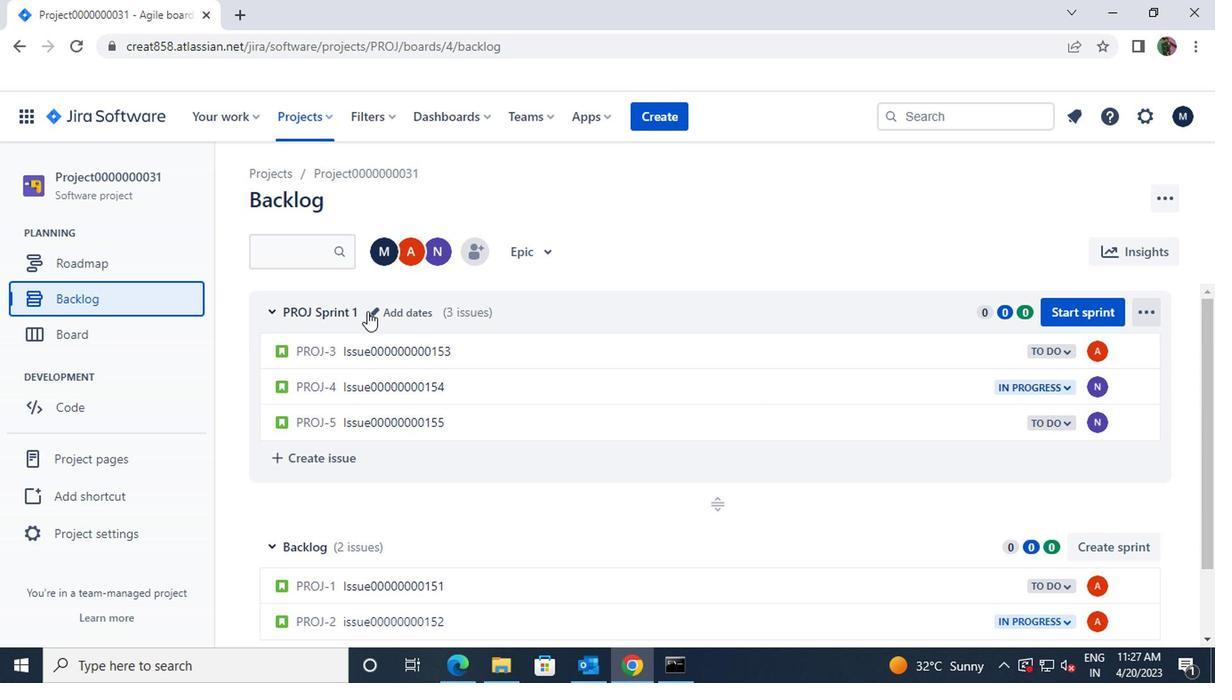 
Action: Mouse moved to (443, 254)
Screenshot: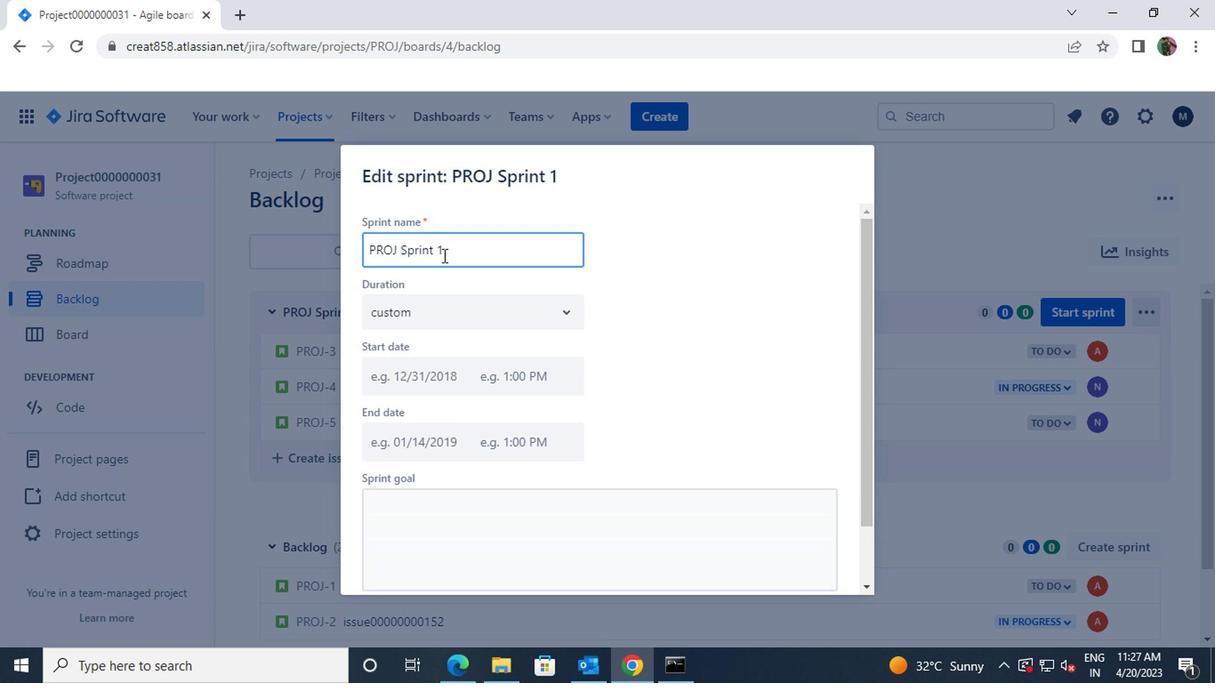 
Action: Mouse pressed left at (443, 254)
Screenshot: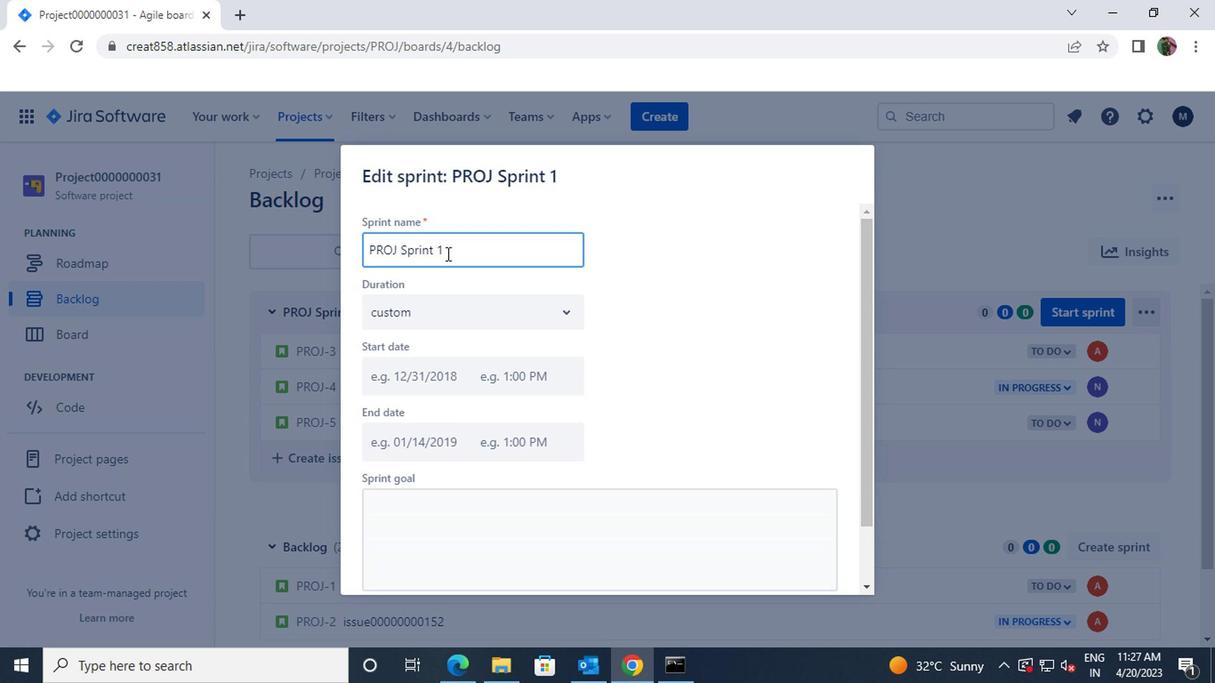 
Action: Mouse moved to (362, 243)
Screenshot: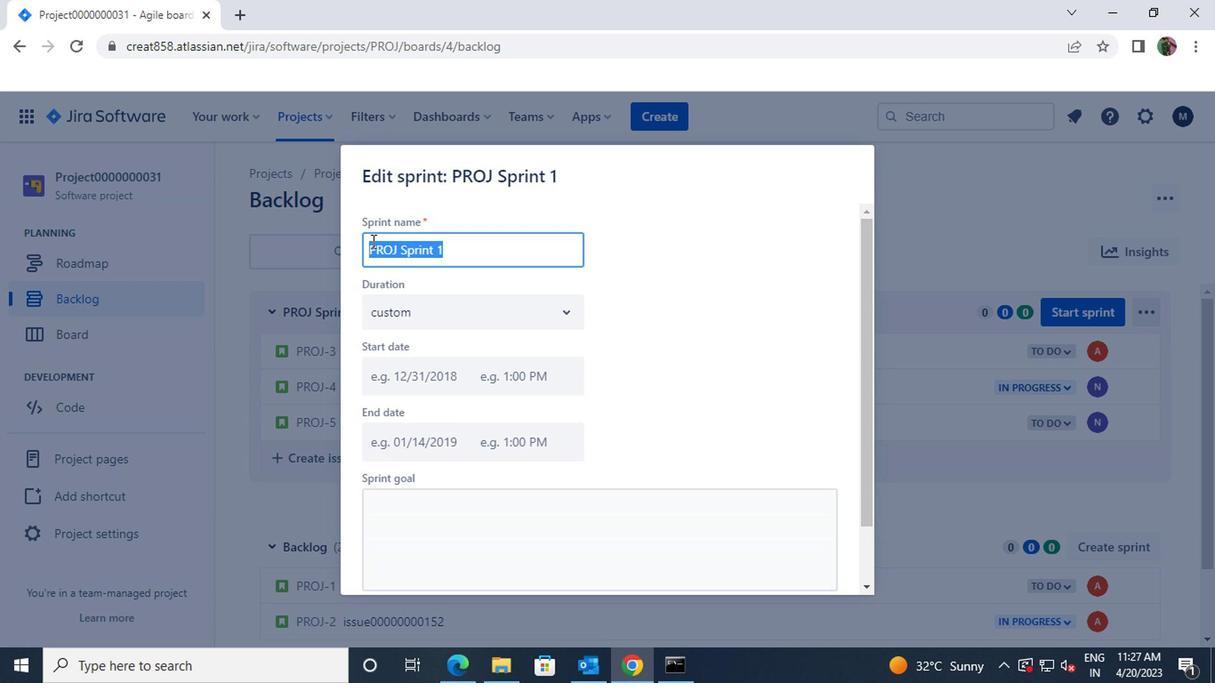 
Action: Key pressed <Key.shift>SPRINT0000000091
Screenshot: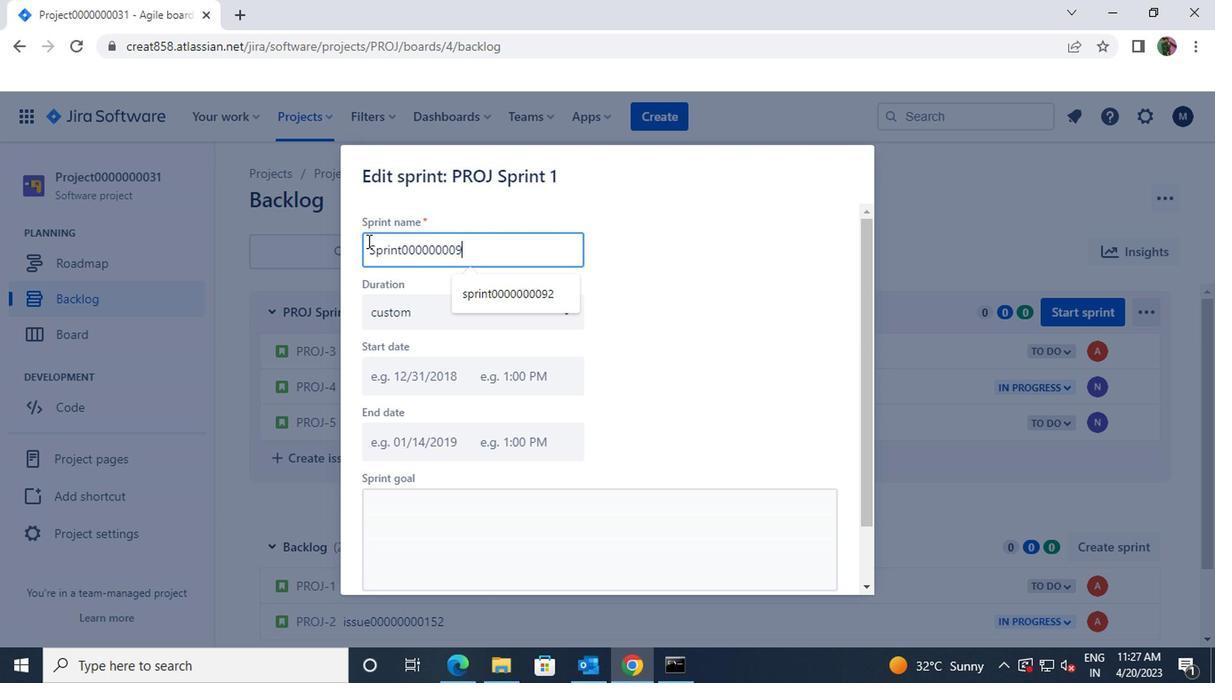 
Action: Mouse moved to (494, 422)
Screenshot: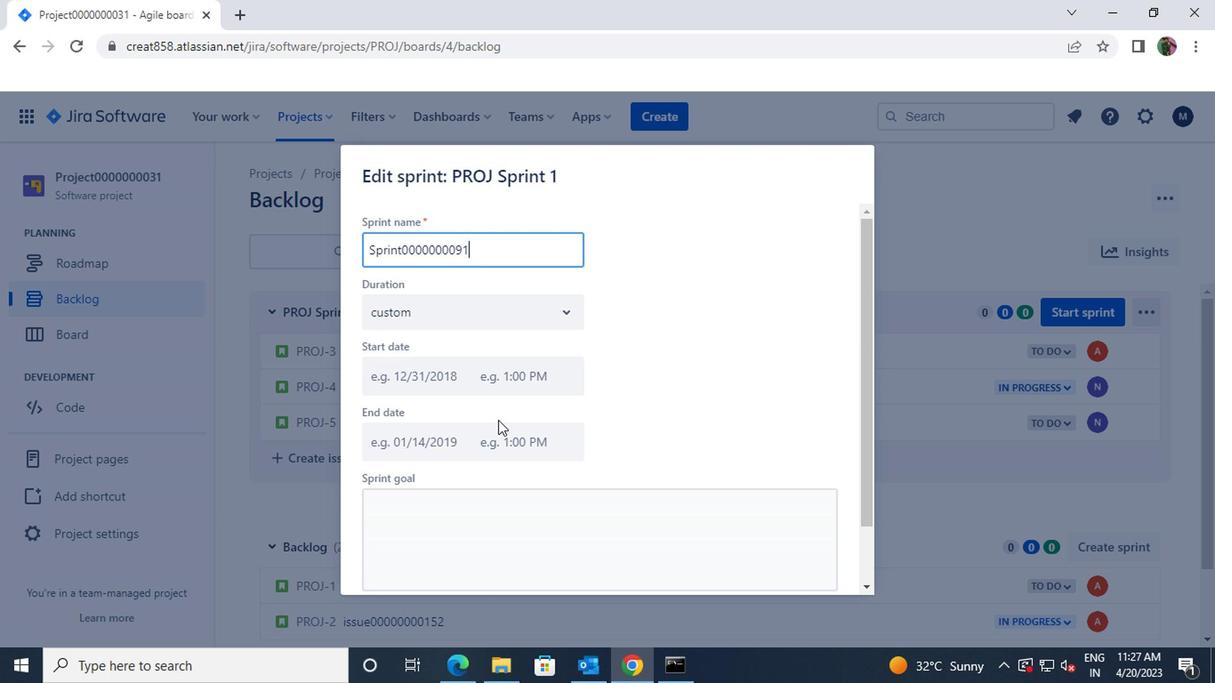 
Action: Mouse scrolled (494, 420) with delta (0, -1)
Screenshot: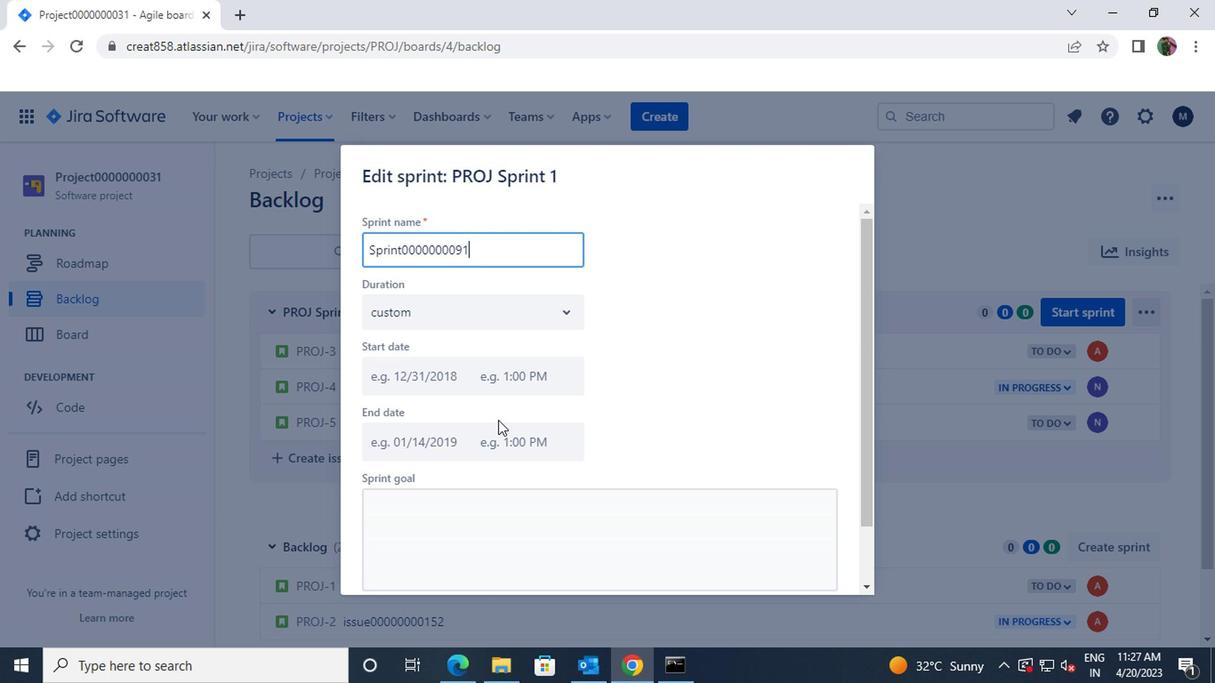 
Action: Mouse scrolled (494, 420) with delta (0, -1)
Screenshot: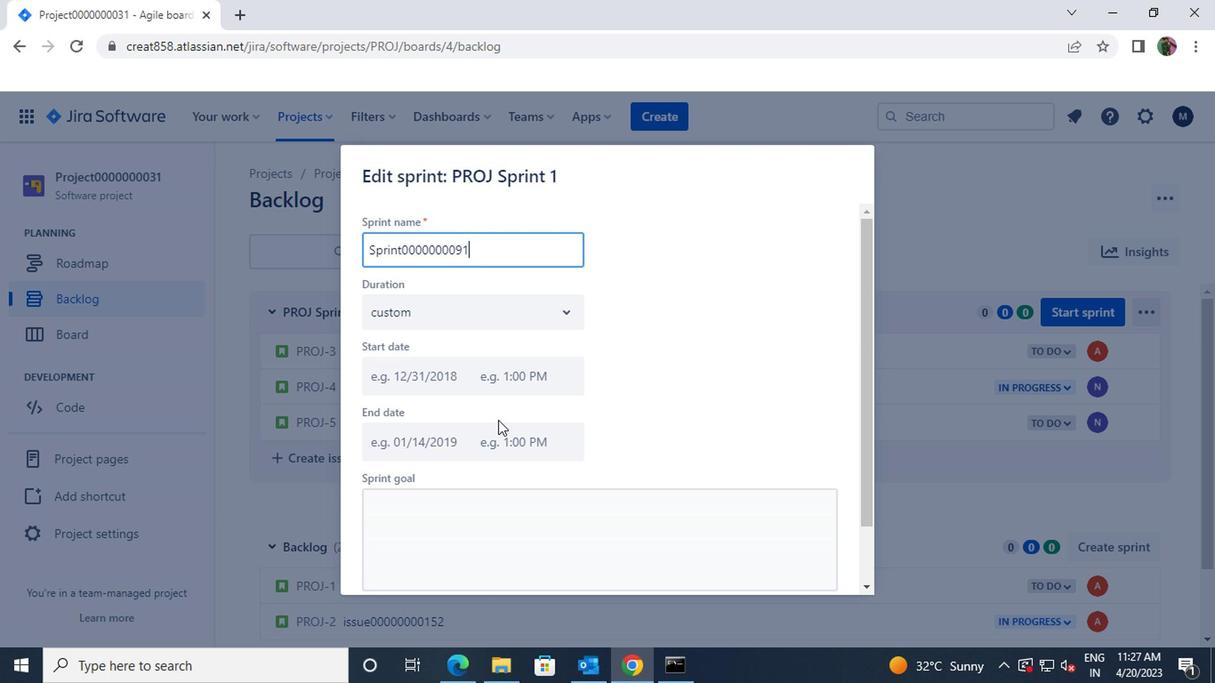 
Action: Mouse scrolled (494, 420) with delta (0, -1)
Screenshot: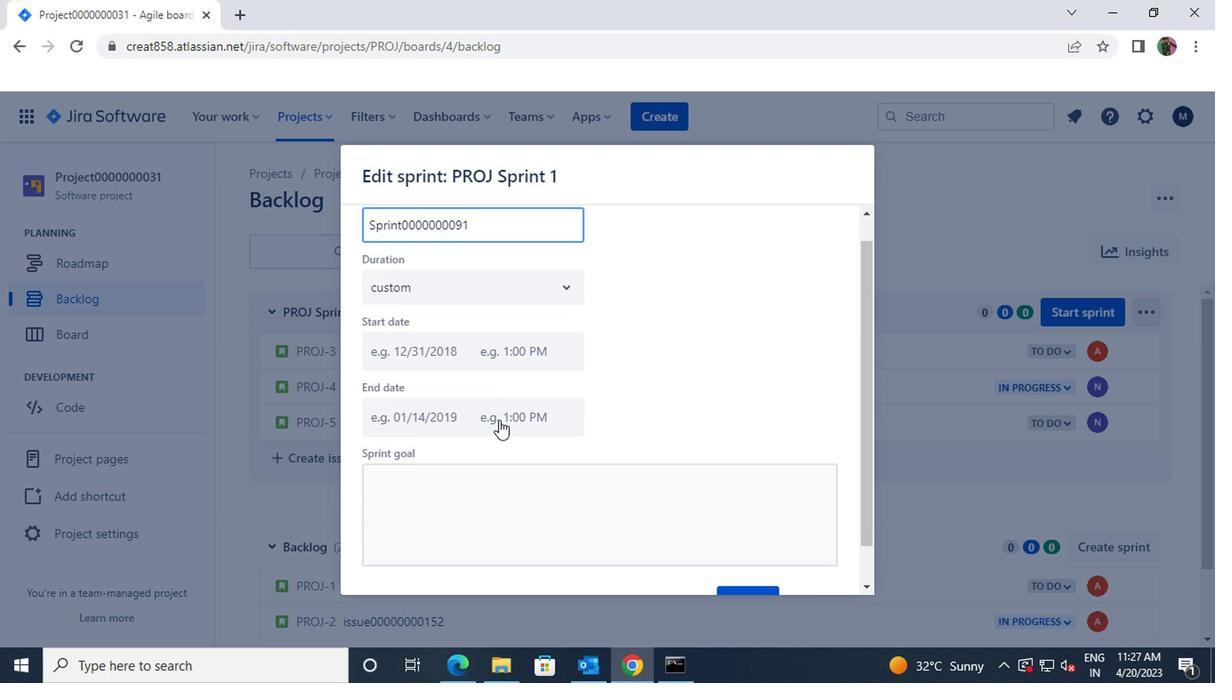 
Action: Mouse scrolled (494, 420) with delta (0, -1)
Screenshot: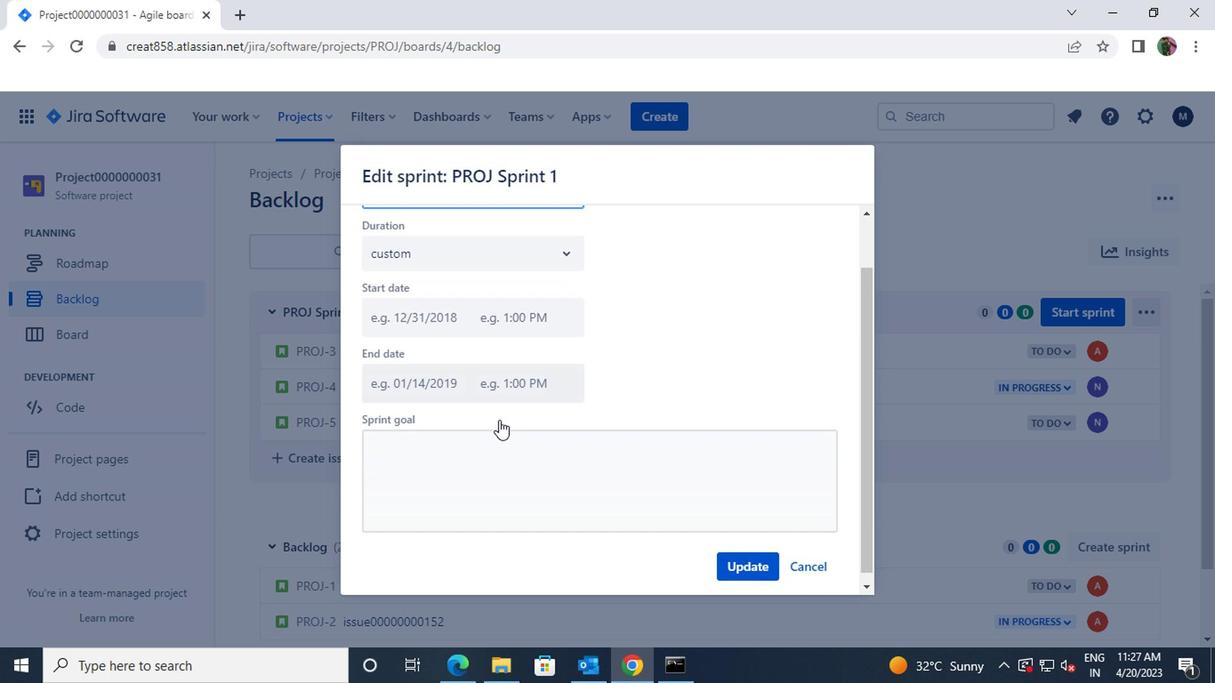 
Action: Mouse moved to (744, 561)
Screenshot: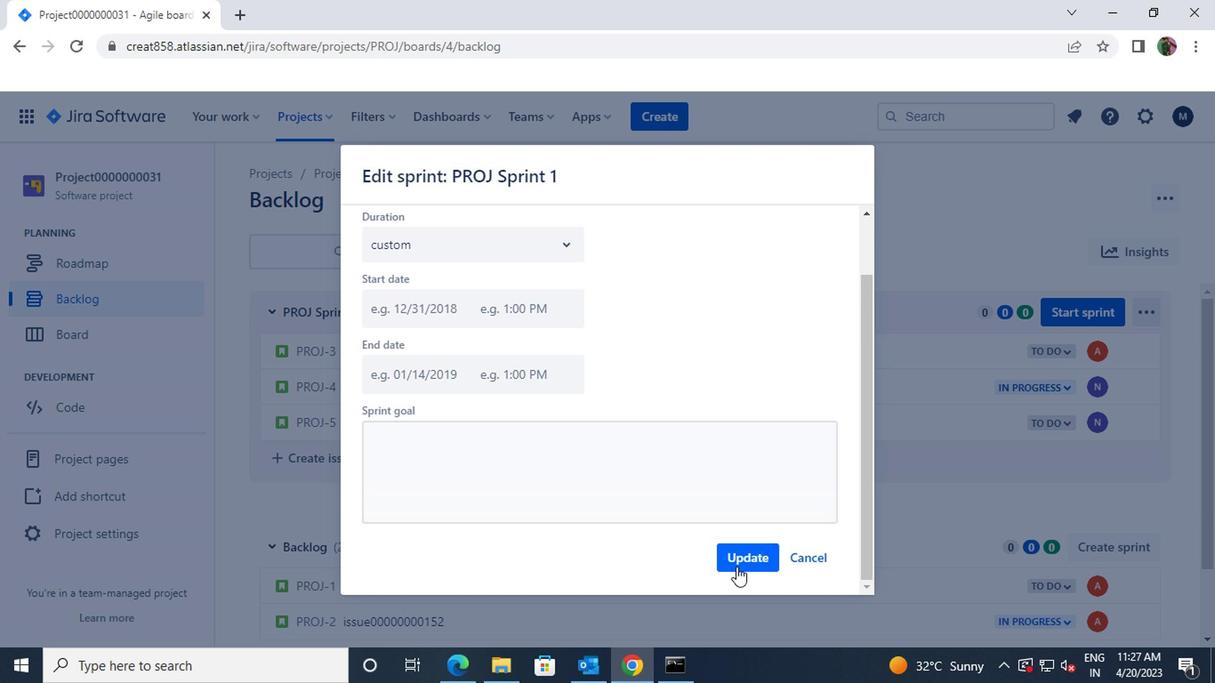 
Action: Mouse pressed left at (744, 561)
Screenshot: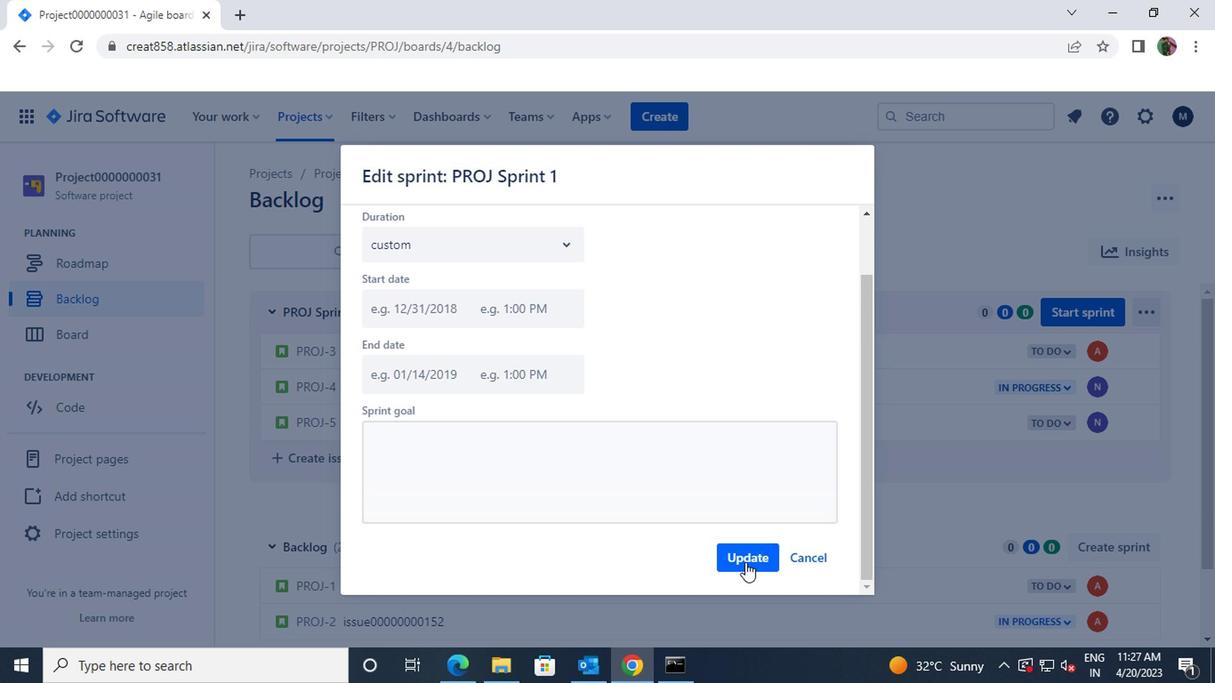 
Action: Mouse moved to (729, 546)
Screenshot: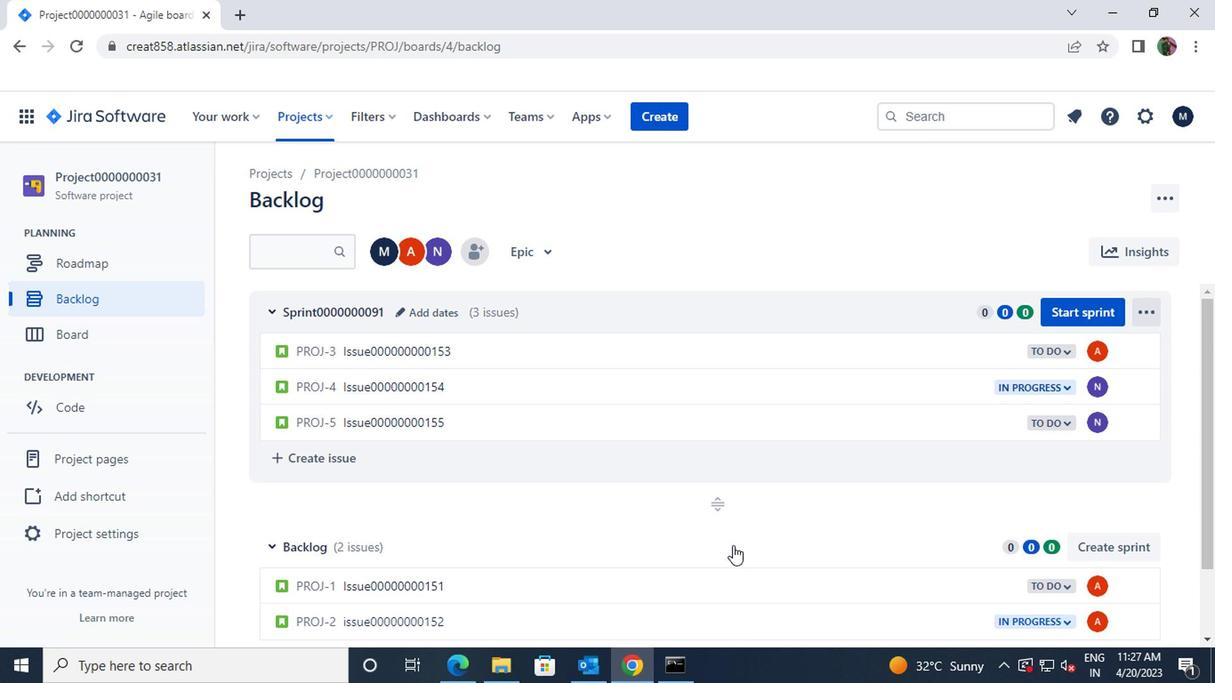 
Action: Mouse scrolled (729, 546) with delta (0, 0)
Screenshot: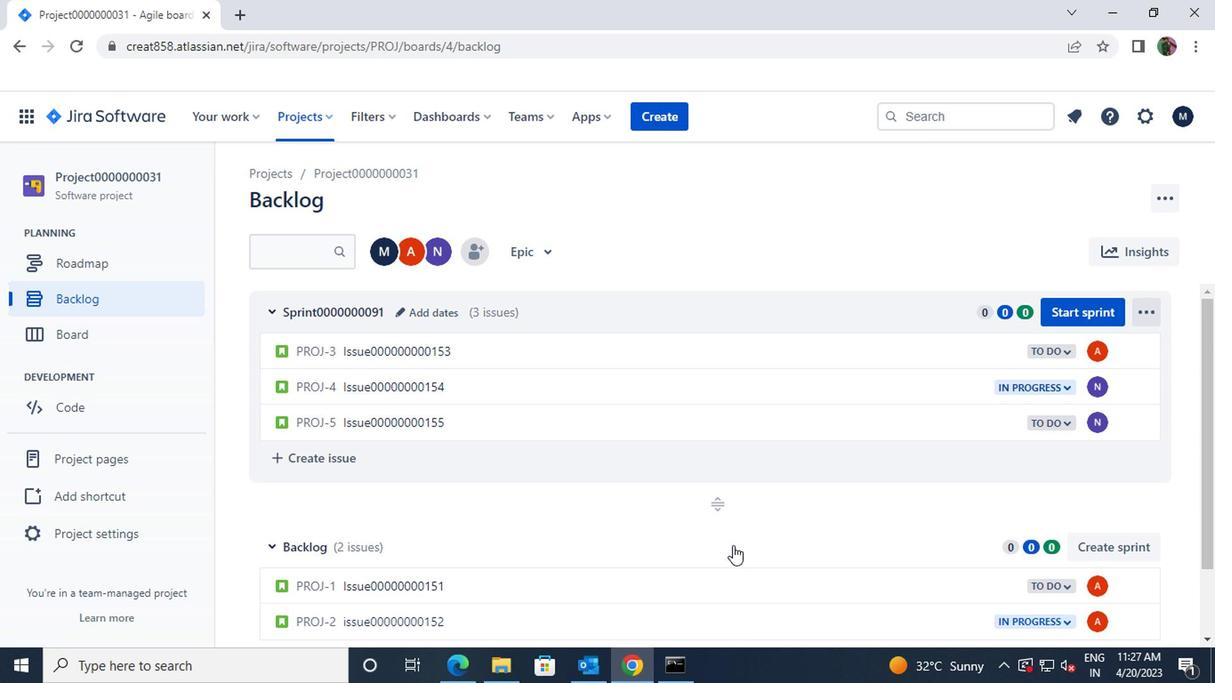 
Action: Mouse scrolled (729, 546) with delta (0, 0)
Screenshot: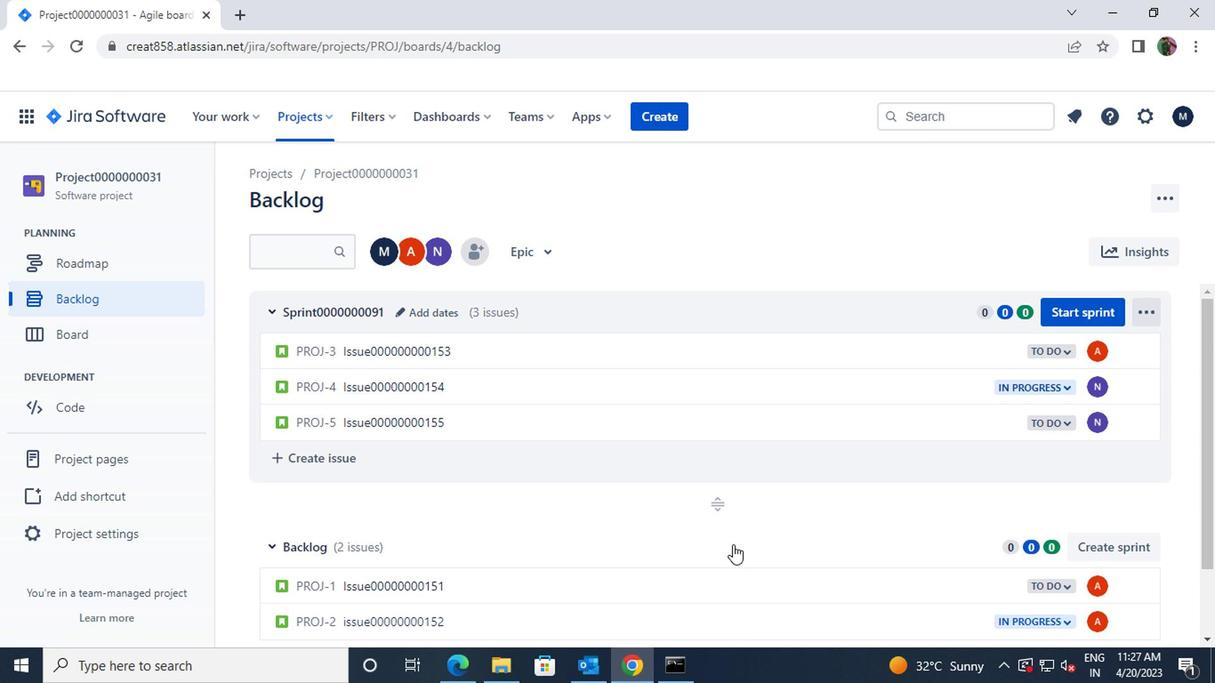 
Action: Mouse moved to (411, 316)
Screenshot: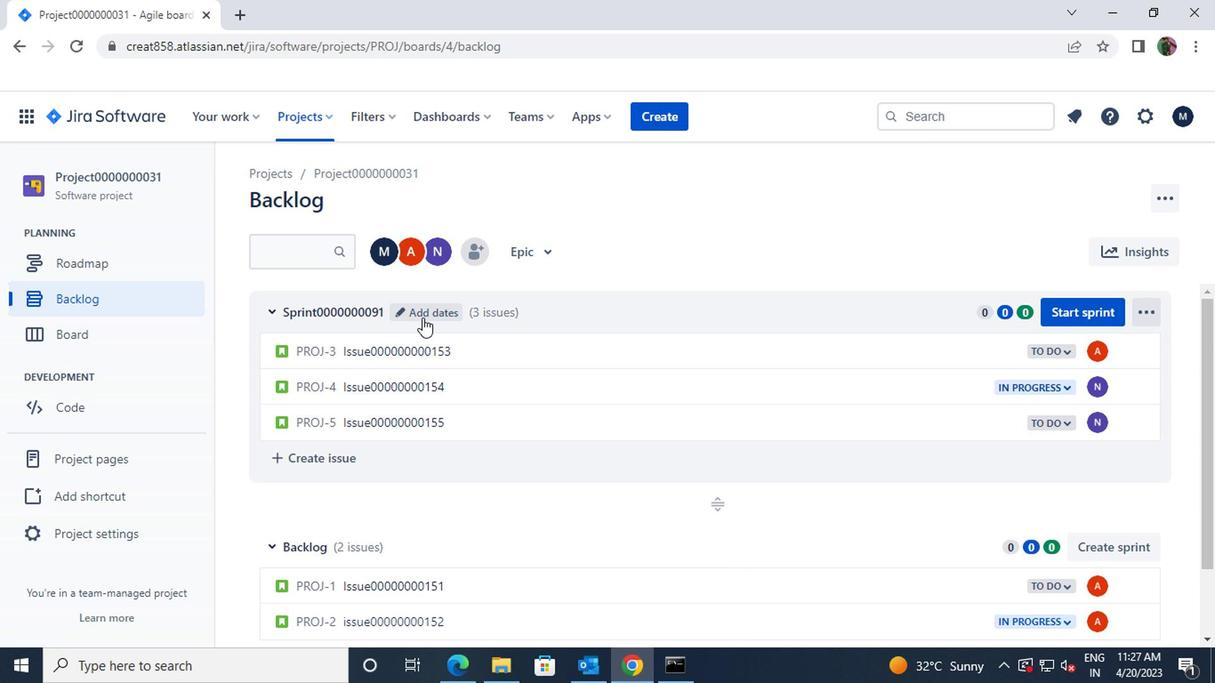 
Action: Mouse pressed left at (411, 316)
Screenshot: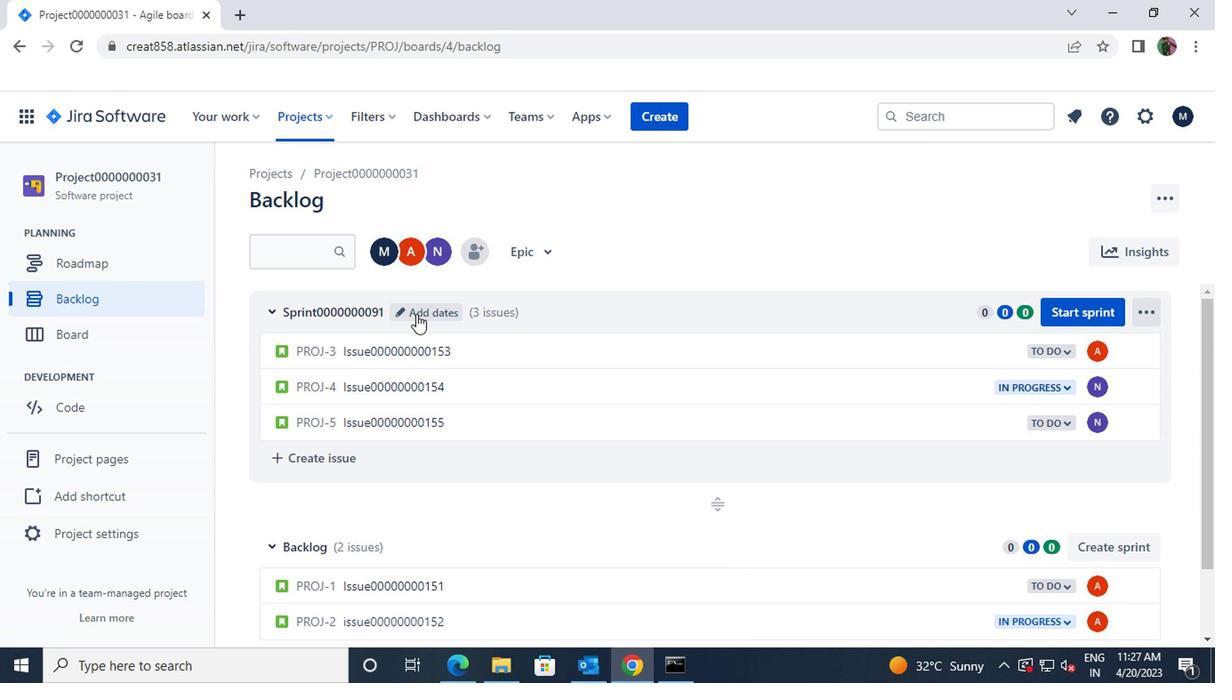 
Action: Mouse moved to (465, 255)
Screenshot: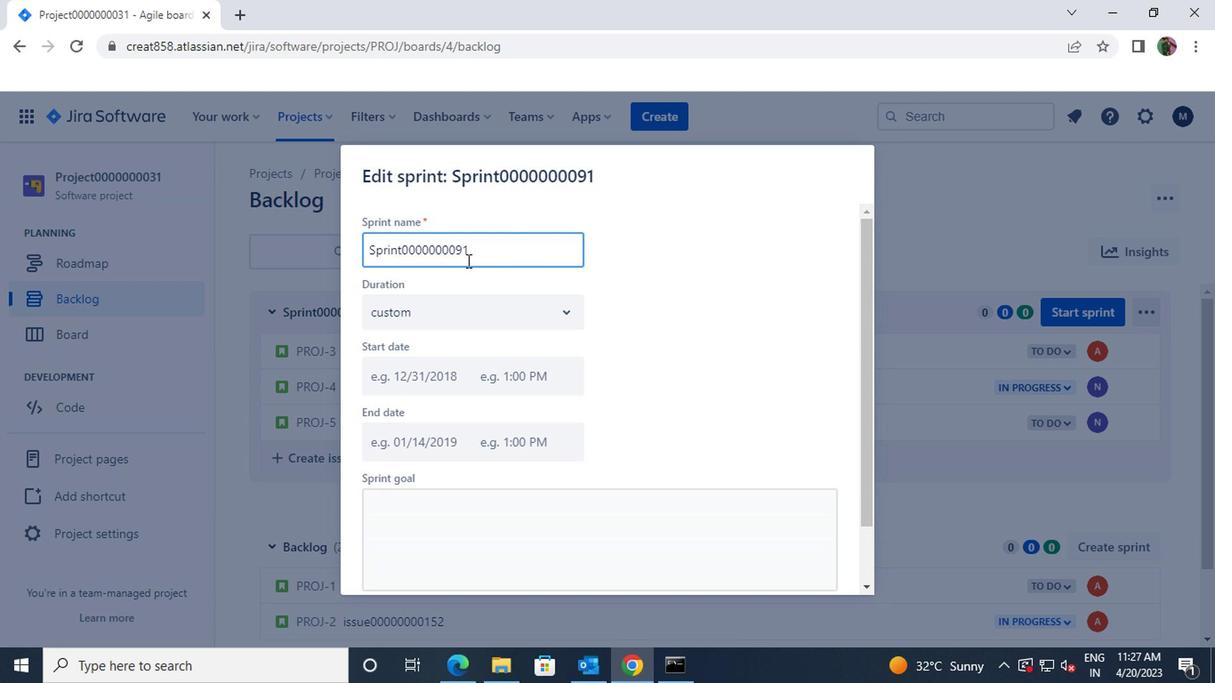 
Action: Mouse pressed left at (465, 255)
Screenshot: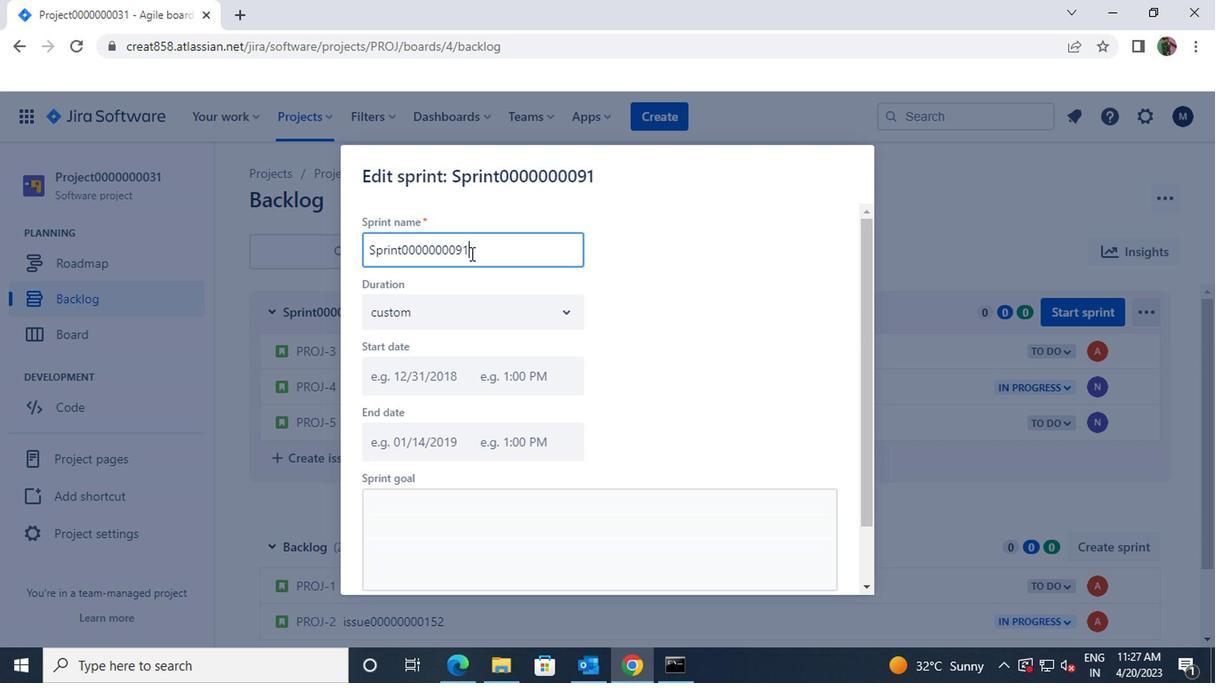 
Action: Mouse moved to (355, 252)
Screenshot: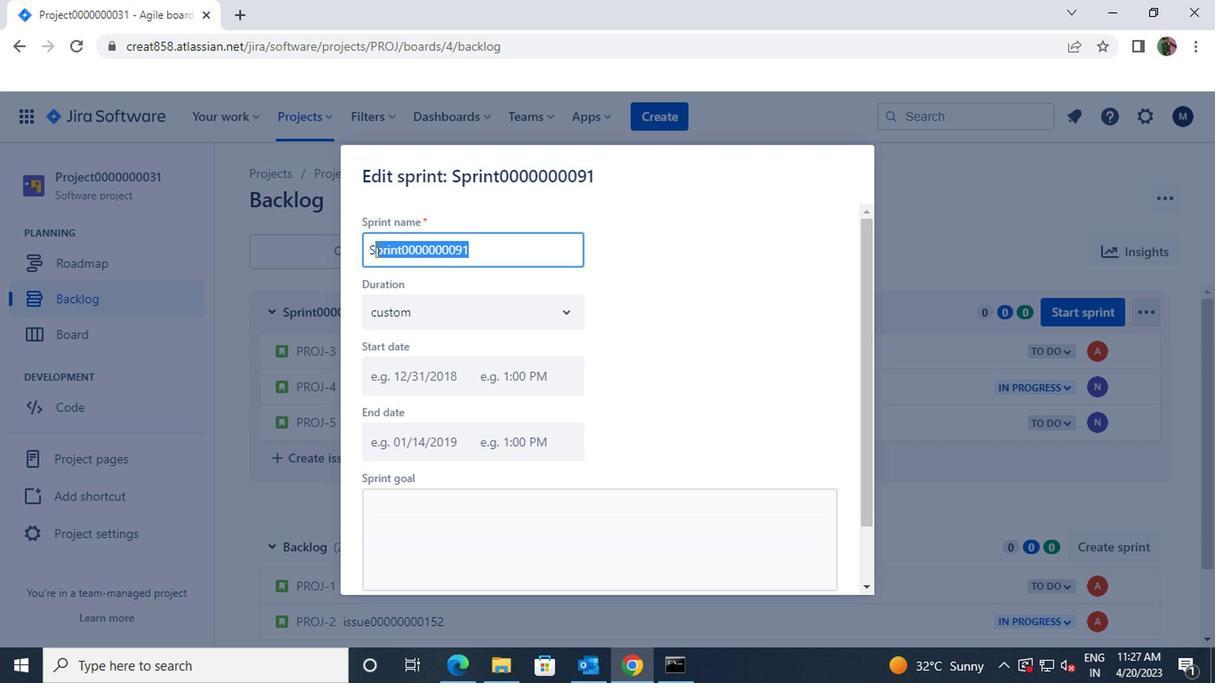 
Action: Key pressed <Key.shift>SPRINT0000000092
Screenshot: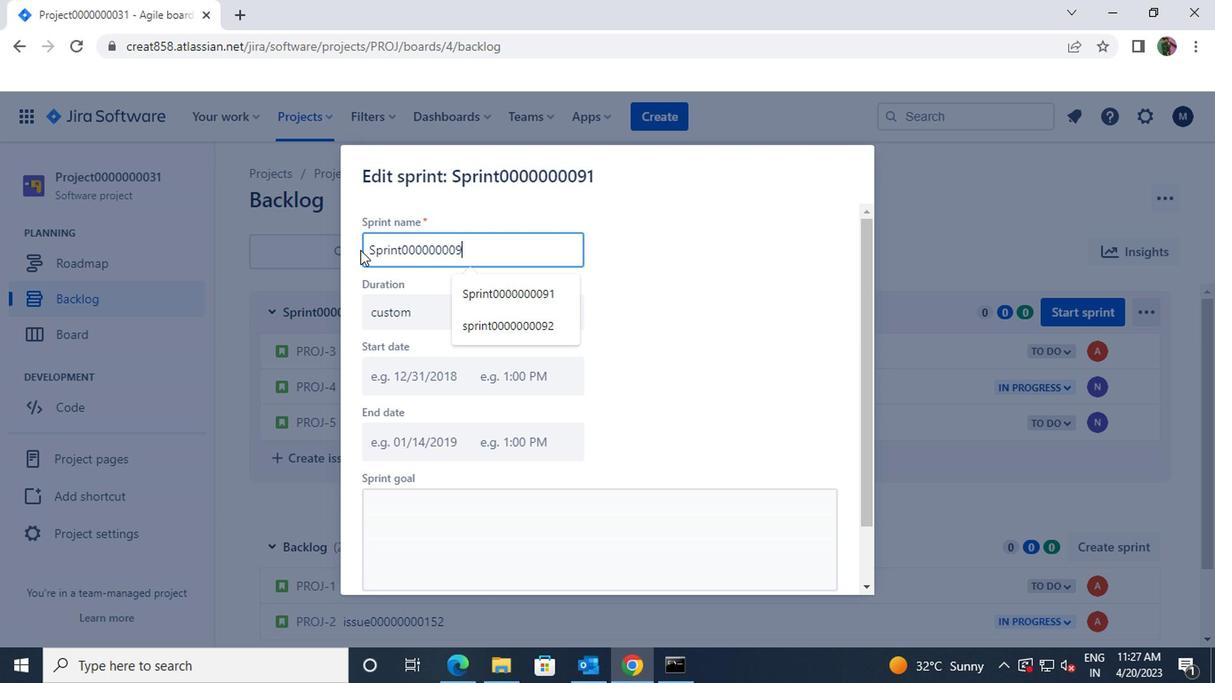 
Action: Mouse moved to (786, 370)
Screenshot: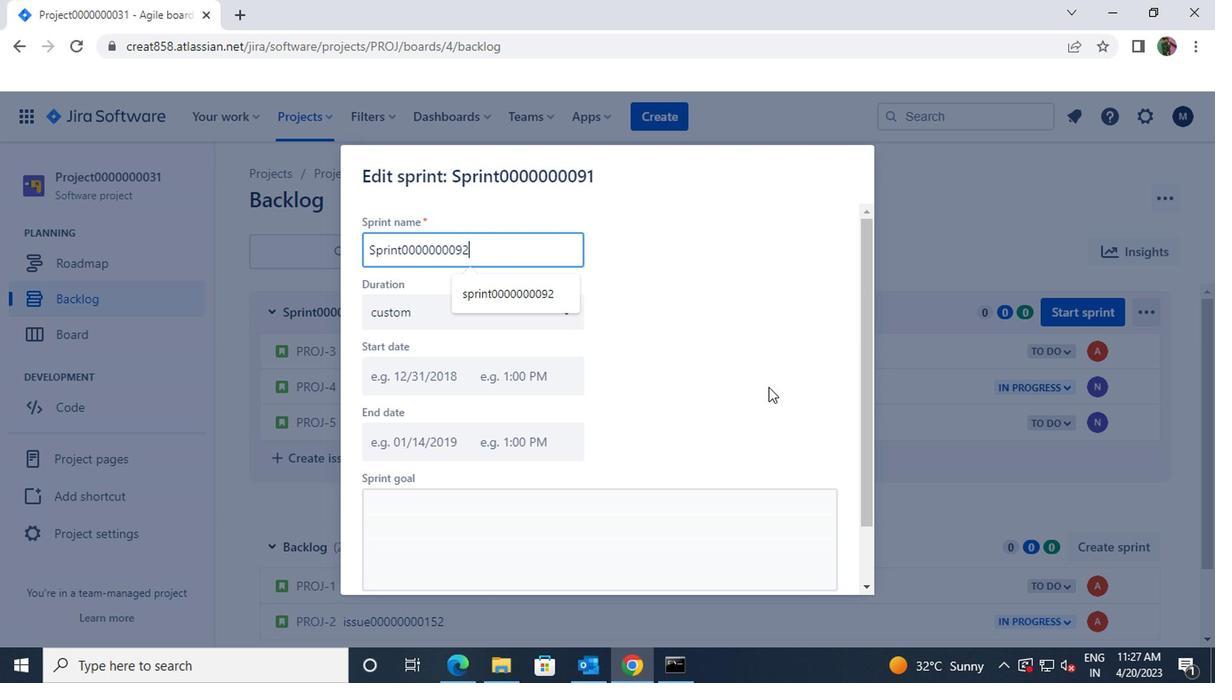 
Action: Mouse scrolled (786, 369) with delta (0, 0)
Screenshot: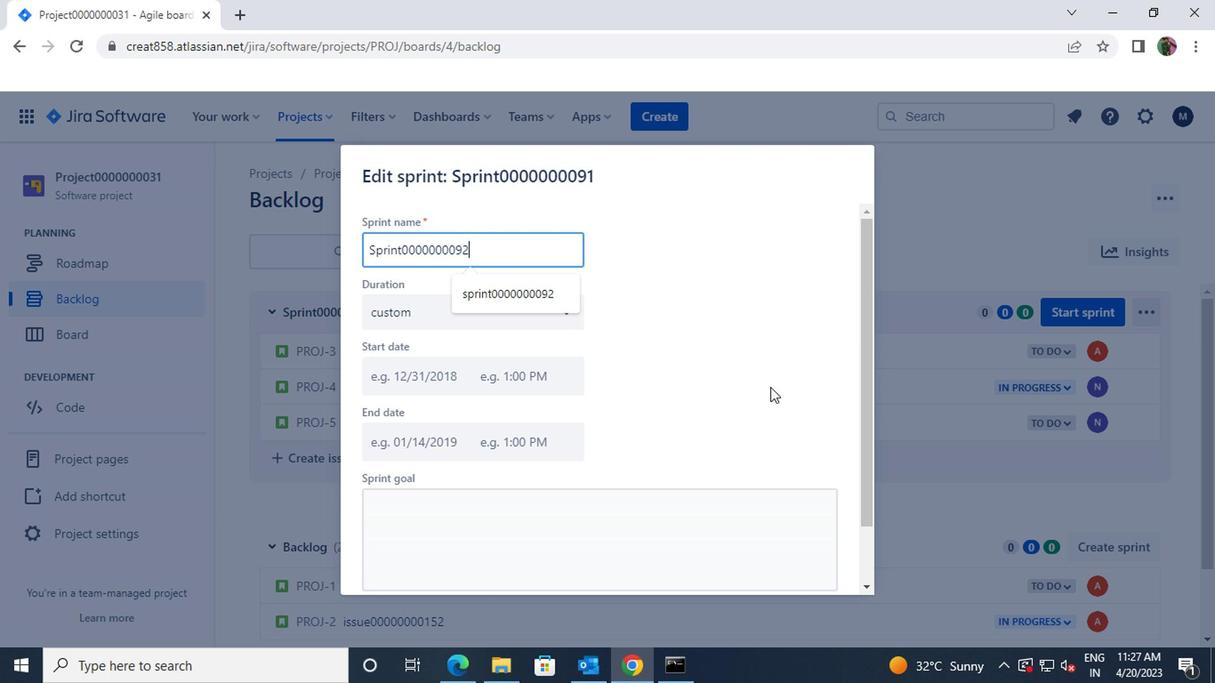 
Action: Mouse scrolled (786, 369) with delta (0, 0)
Screenshot: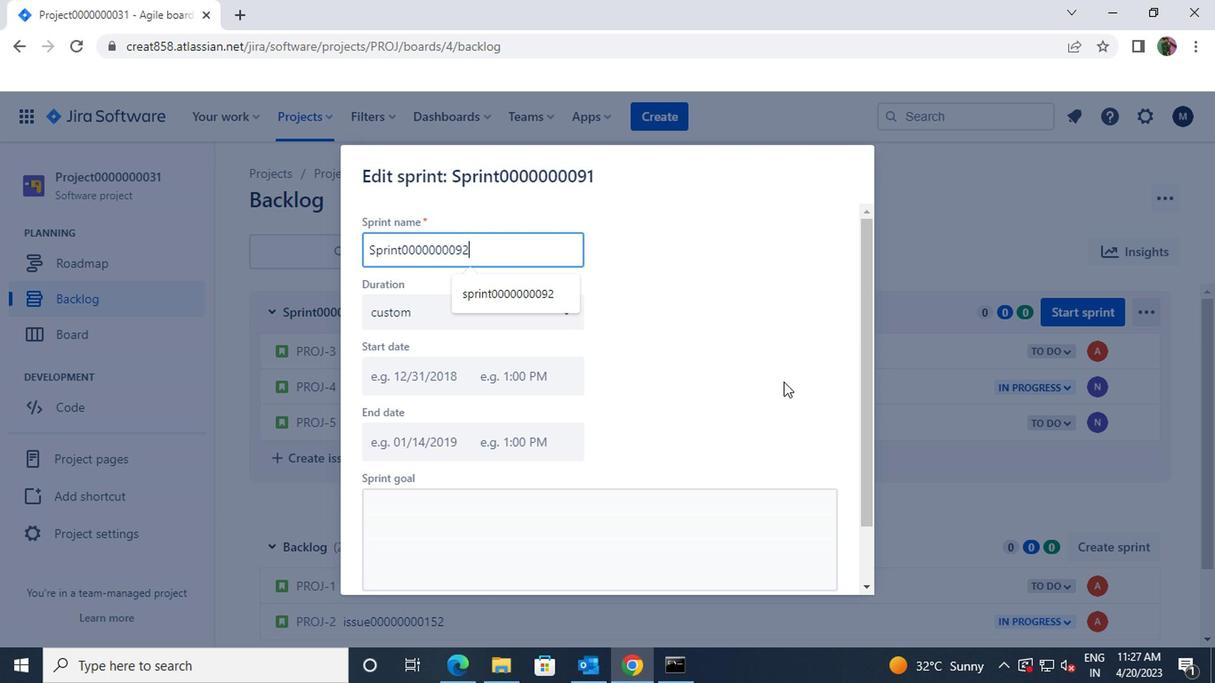 
Action: Mouse scrolled (786, 369) with delta (0, 0)
Screenshot: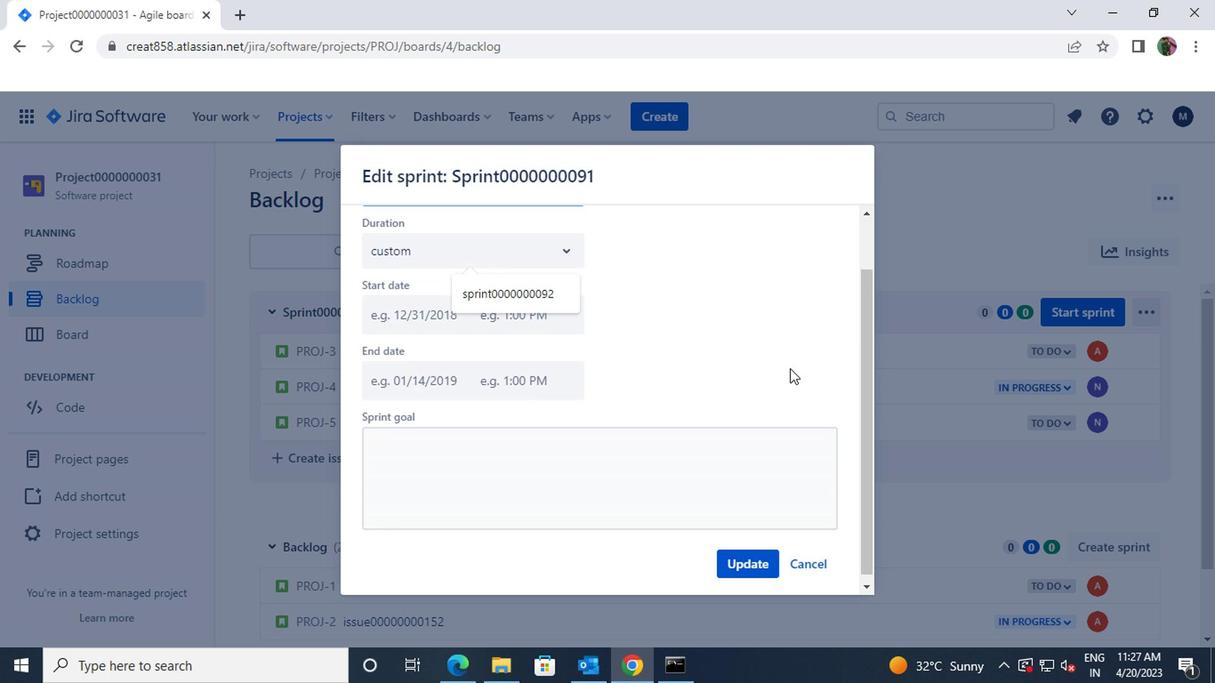 
Action: Mouse scrolled (786, 369) with delta (0, 0)
Screenshot: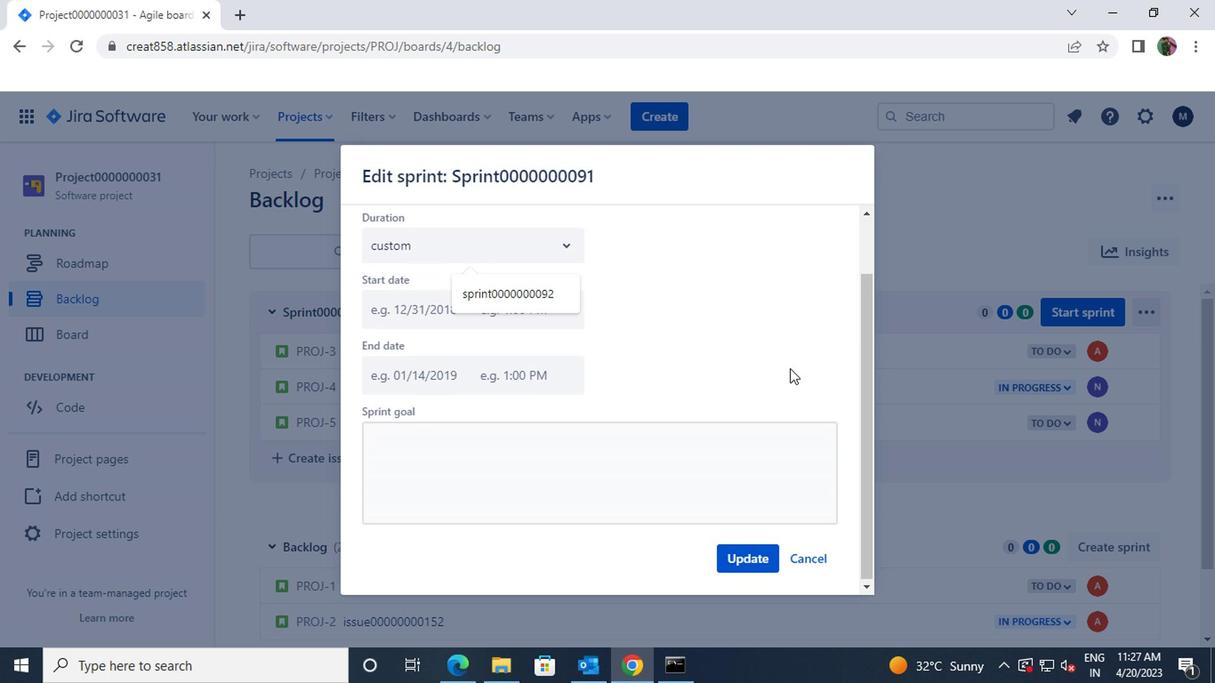
Action: Mouse scrolled (786, 369) with delta (0, 0)
Screenshot: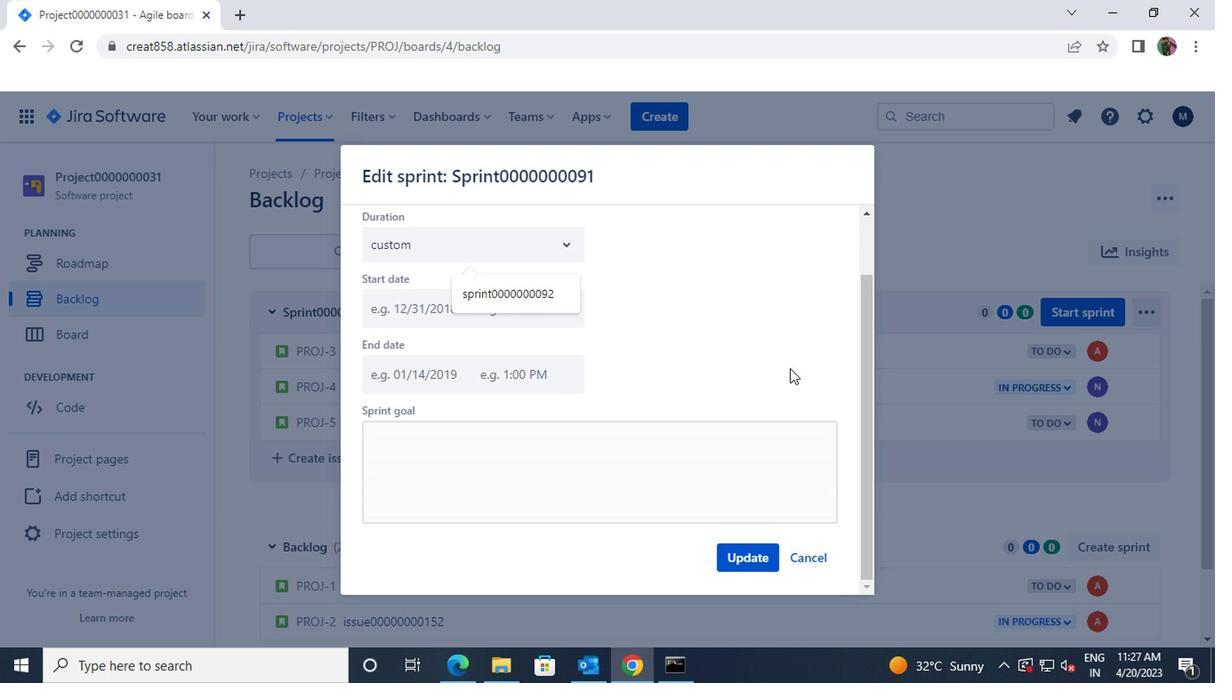 
Action: Mouse moved to (743, 560)
Screenshot: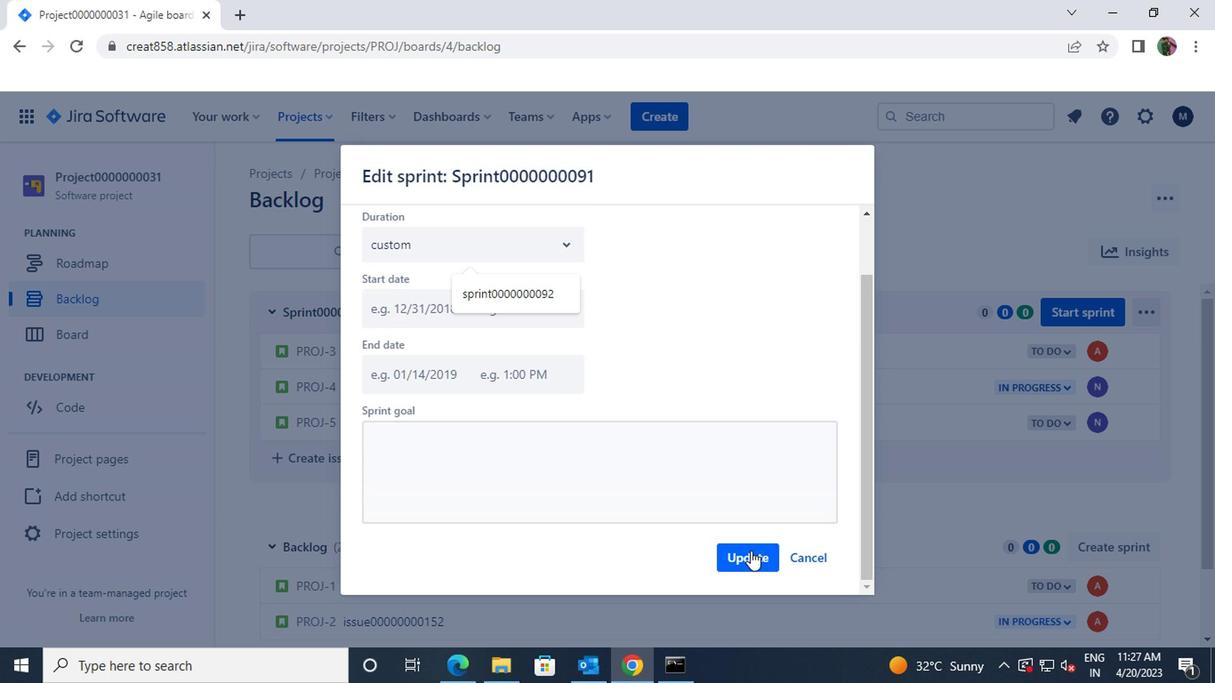 
Action: Mouse pressed left at (743, 560)
Screenshot: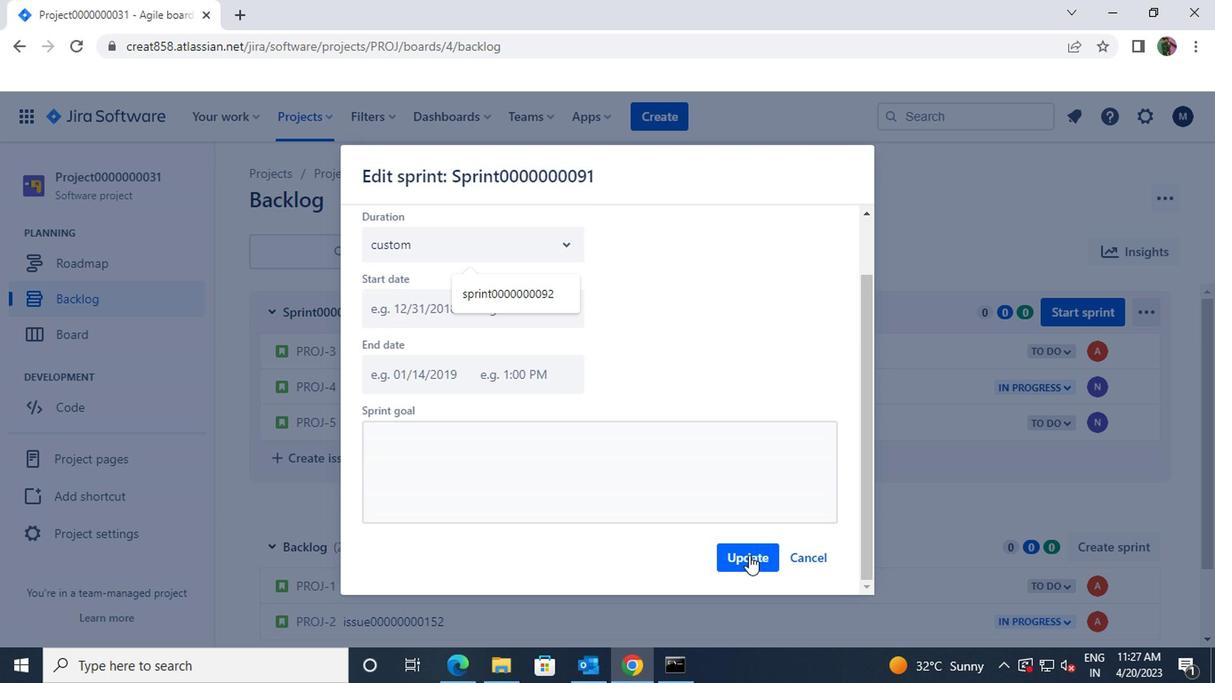 
Action: Key pressed <Key.f8>
Screenshot: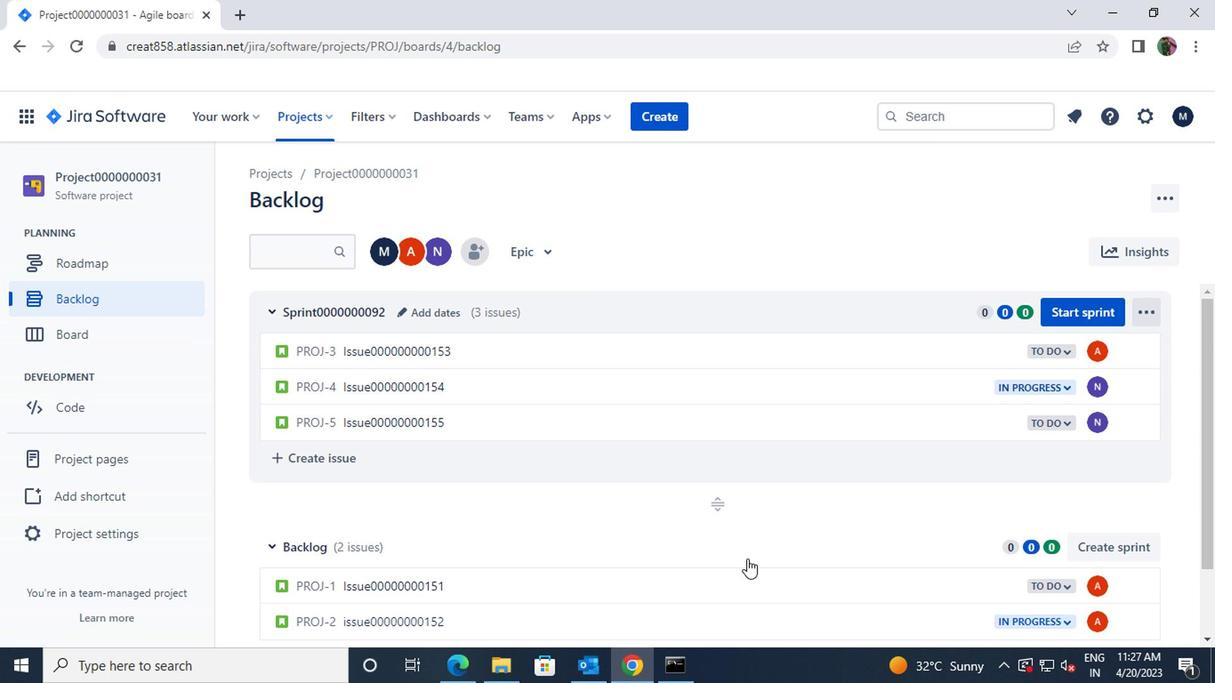 
